 Task: Look for space in Treinta y Tres, Uruguay from 17th June, 2023 to 21st June, 2023 for 2 adults in price range Rs.7000 to Rs.12000. Place can be private room with 1  bedroom having 2 beds and 1 bathroom. Property type can be house, flat, guest house. Amenities needed are: wifi. Booking option can be shelf check-in. Required host language is English.
Action: Mouse moved to (505, 119)
Screenshot: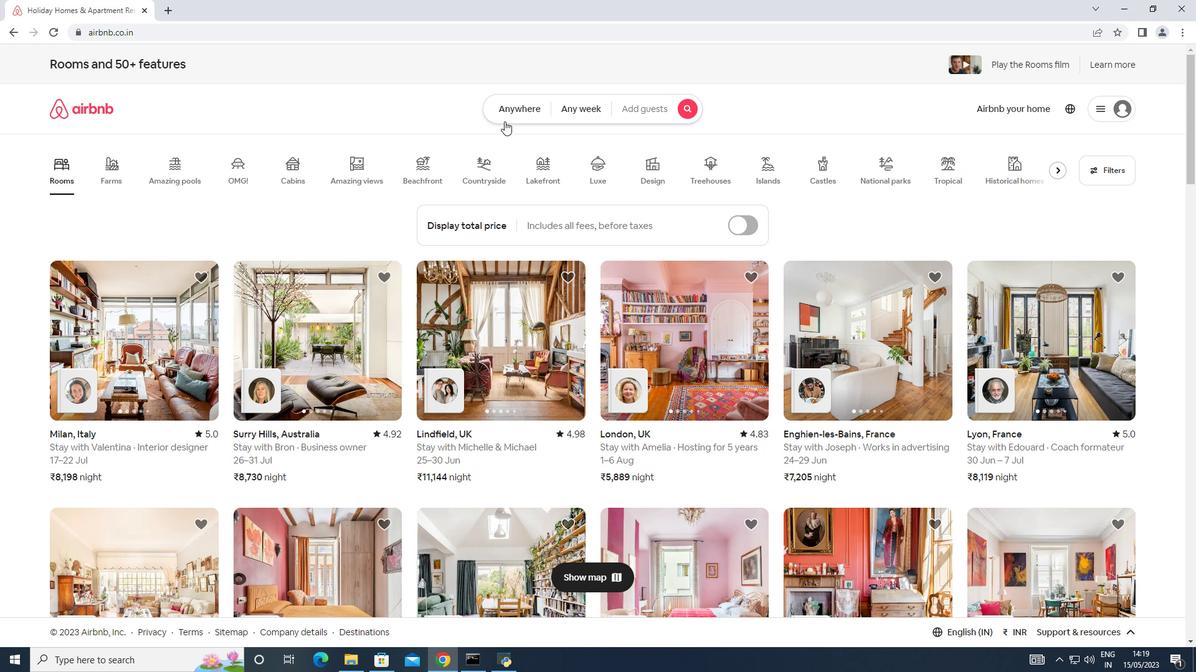 
Action: Mouse pressed left at (505, 119)
Screenshot: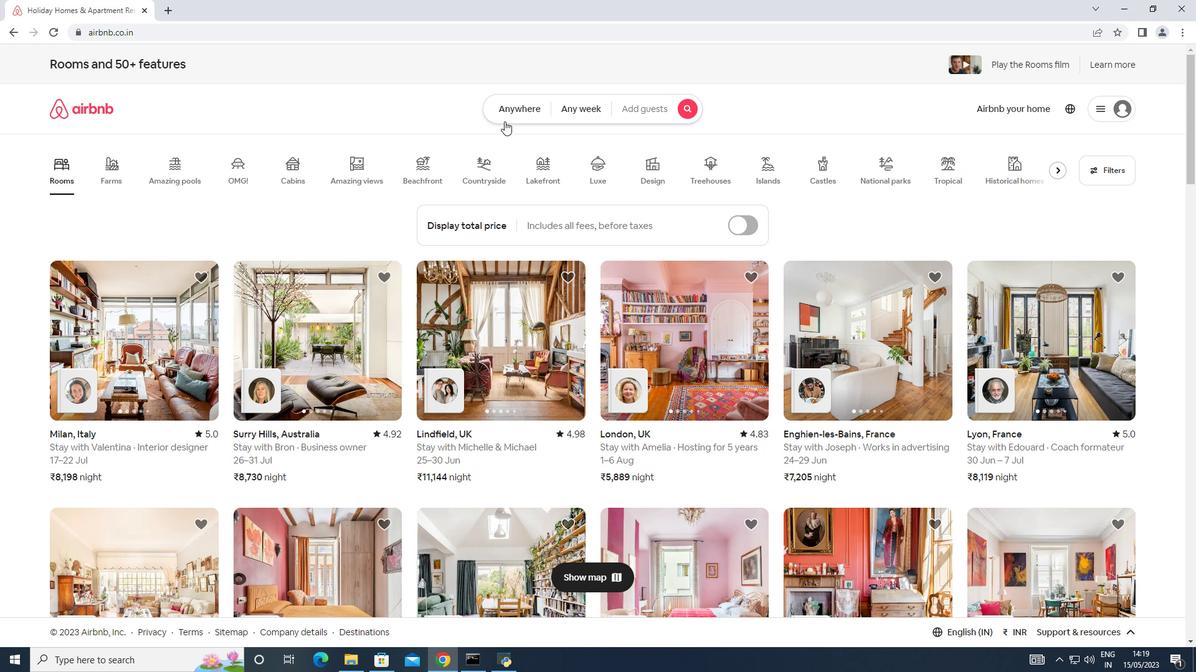 
Action: Mouse pressed left at (505, 119)
Screenshot: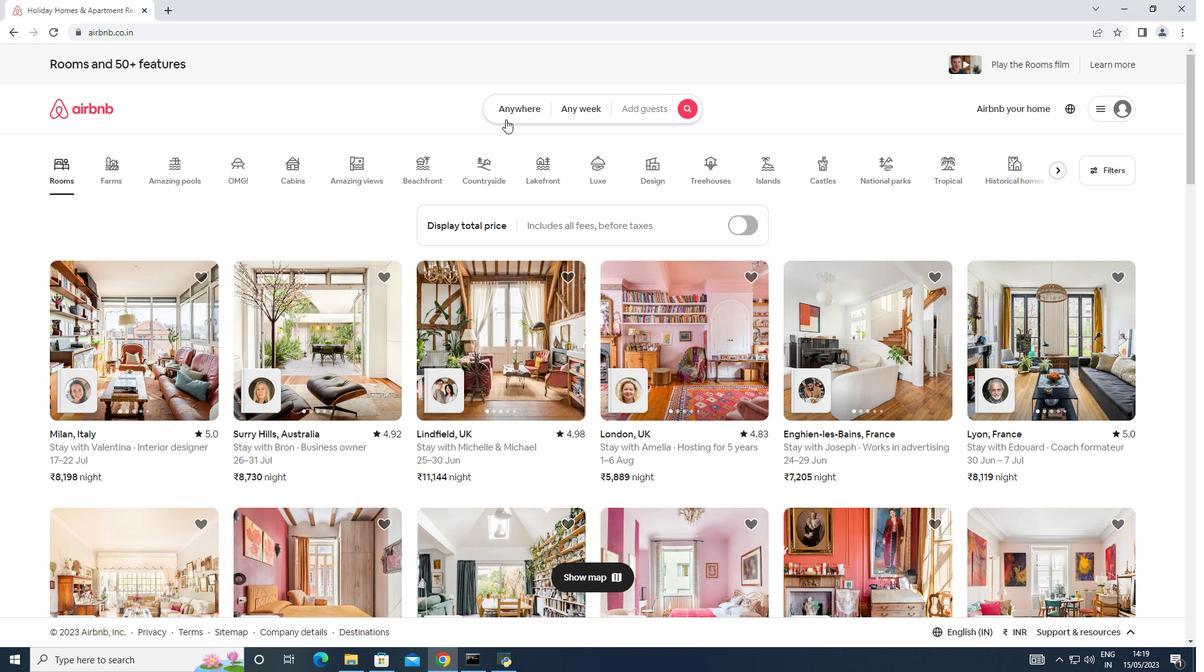 
Action: Mouse moved to (446, 164)
Screenshot: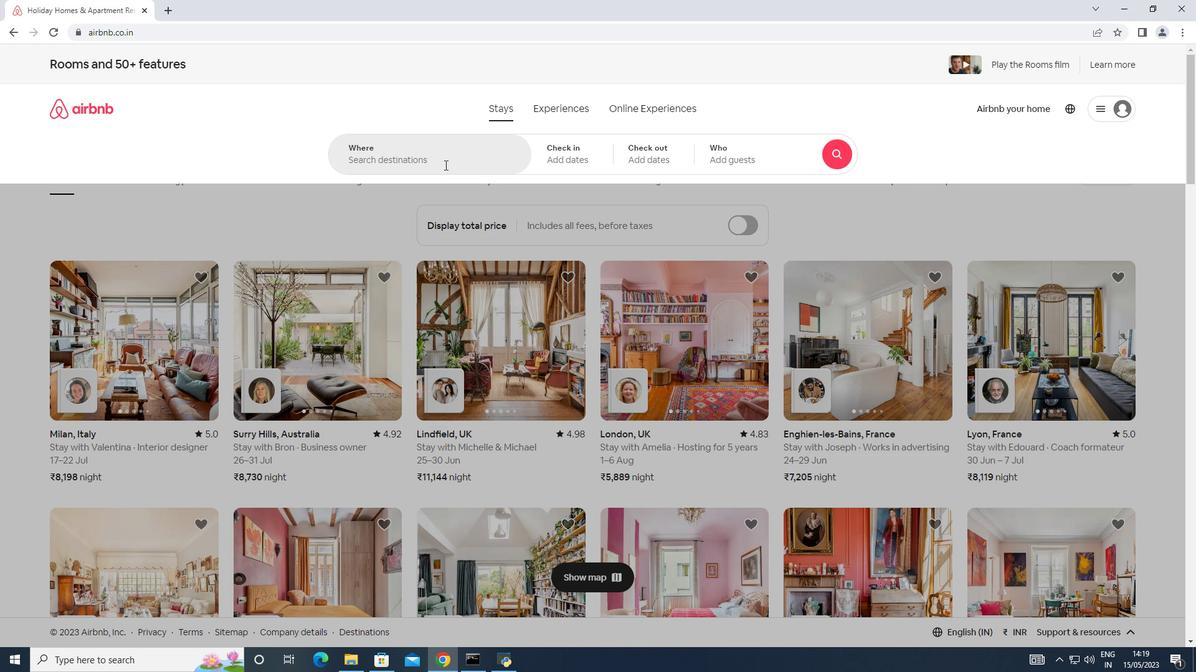 
Action: Mouse pressed left at (446, 164)
Screenshot: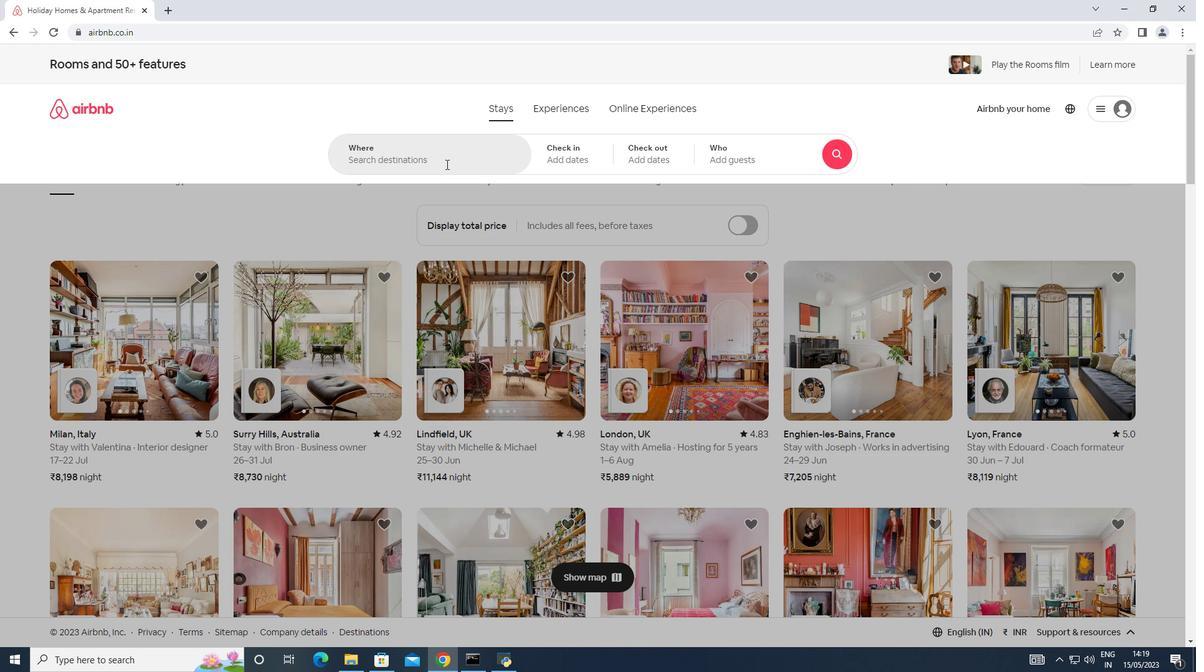 
Action: Mouse moved to (375, 150)
Screenshot: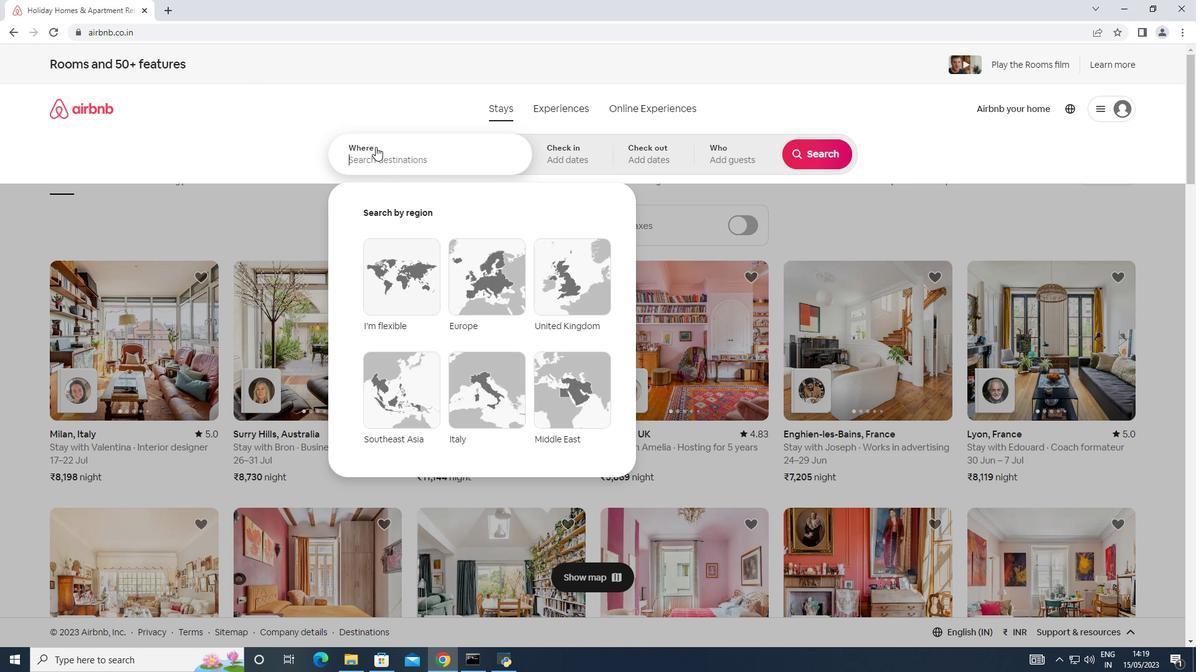 
Action: Key pressed <Key.shift>Treinta<Key.space><Key.shift>Y
Screenshot: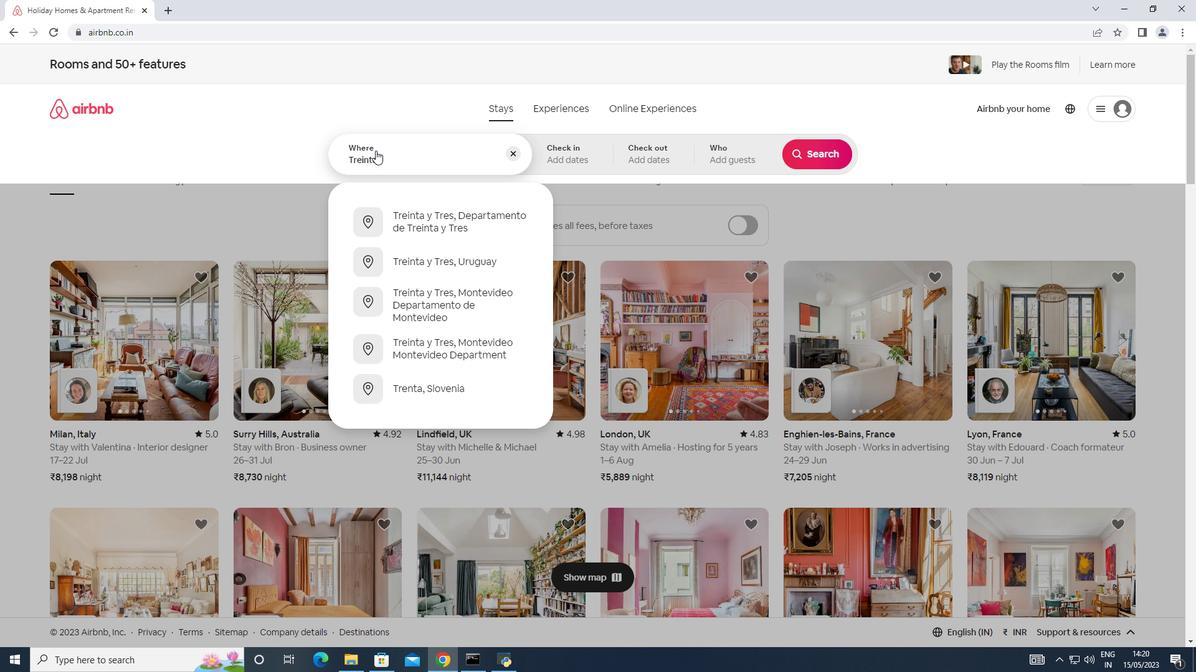 
Action: Mouse moved to (430, 230)
Screenshot: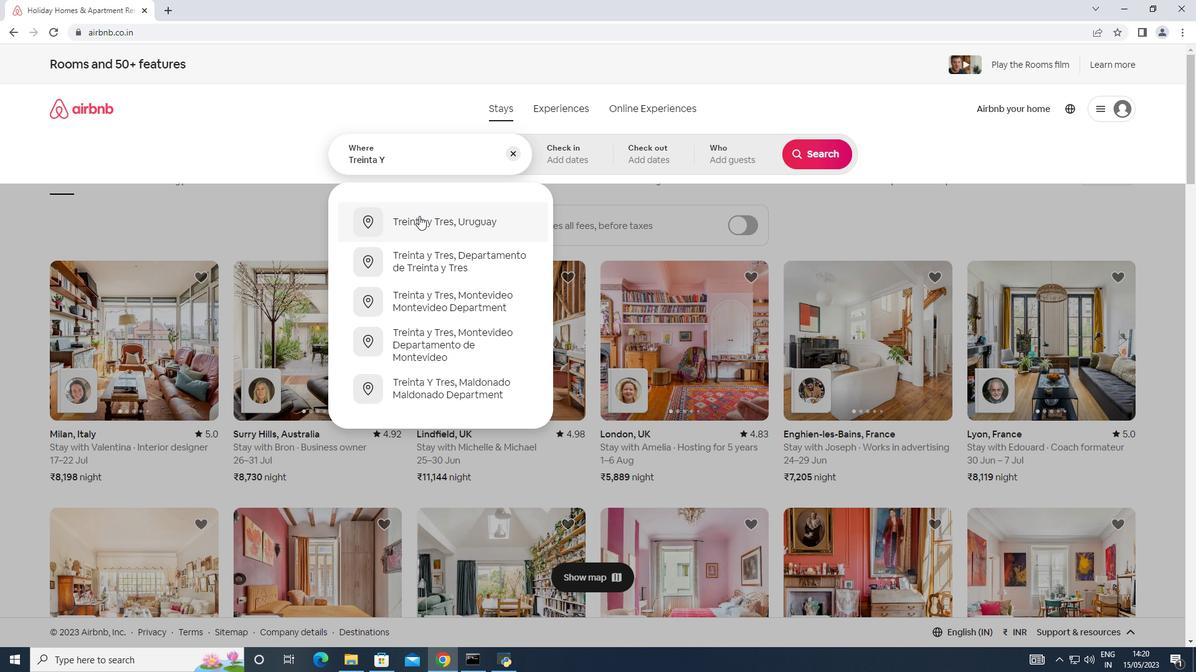 
Action: Mouse pressed left at (430, 230)
Screenshot: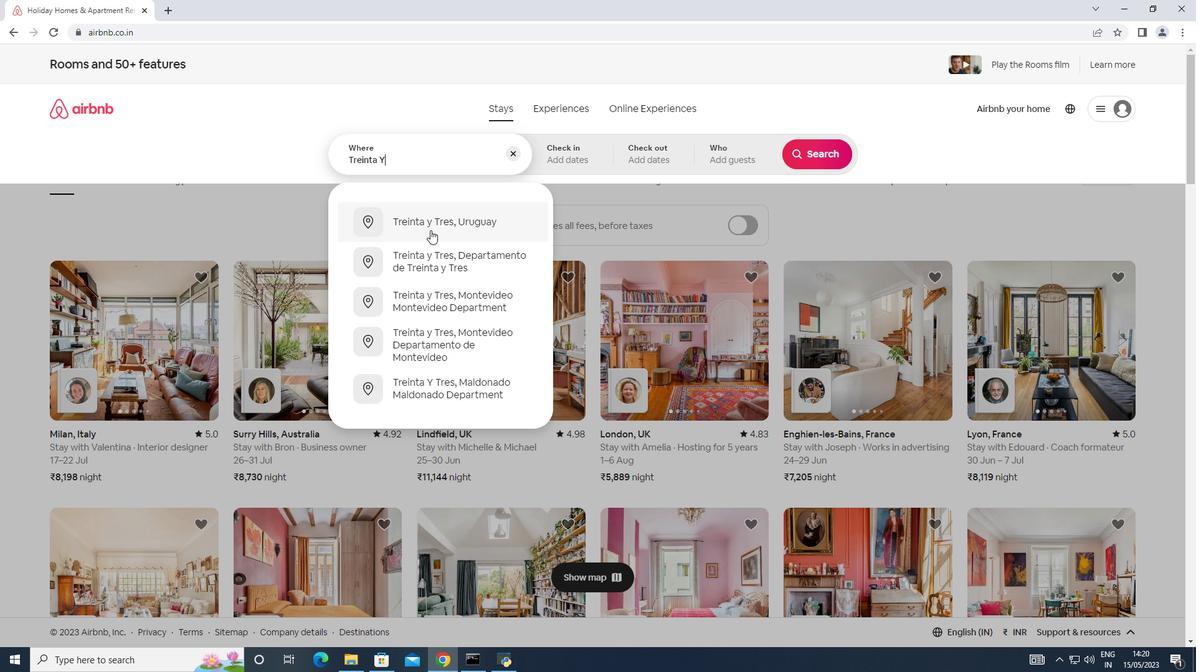 
Action: Mouse moved to (804, 373)
Screenshot: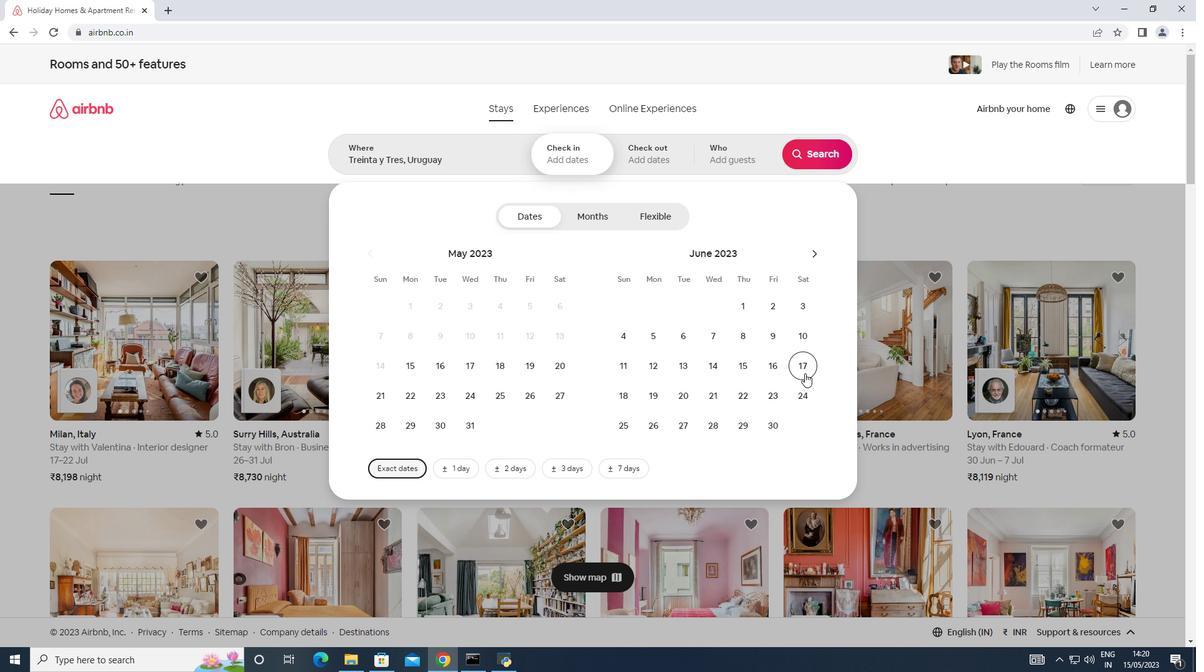 
Action: Mouse pressed left at (804, 373)
Screenshot: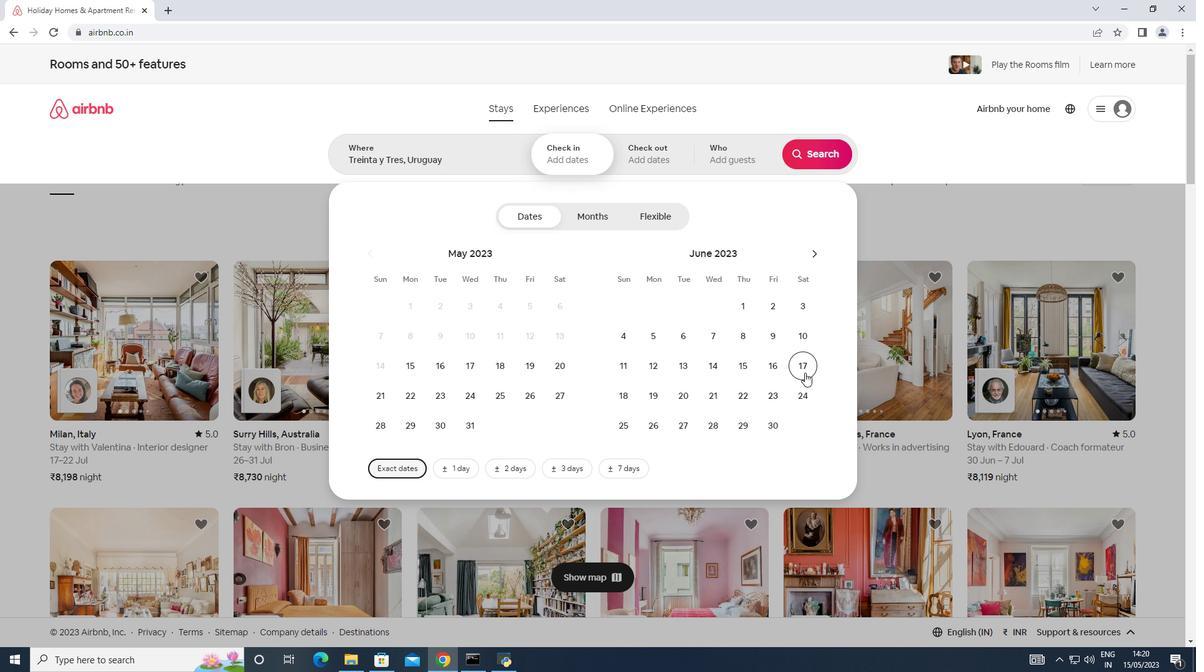 
Action: Mouse moved to (717, 401)
Screenshot: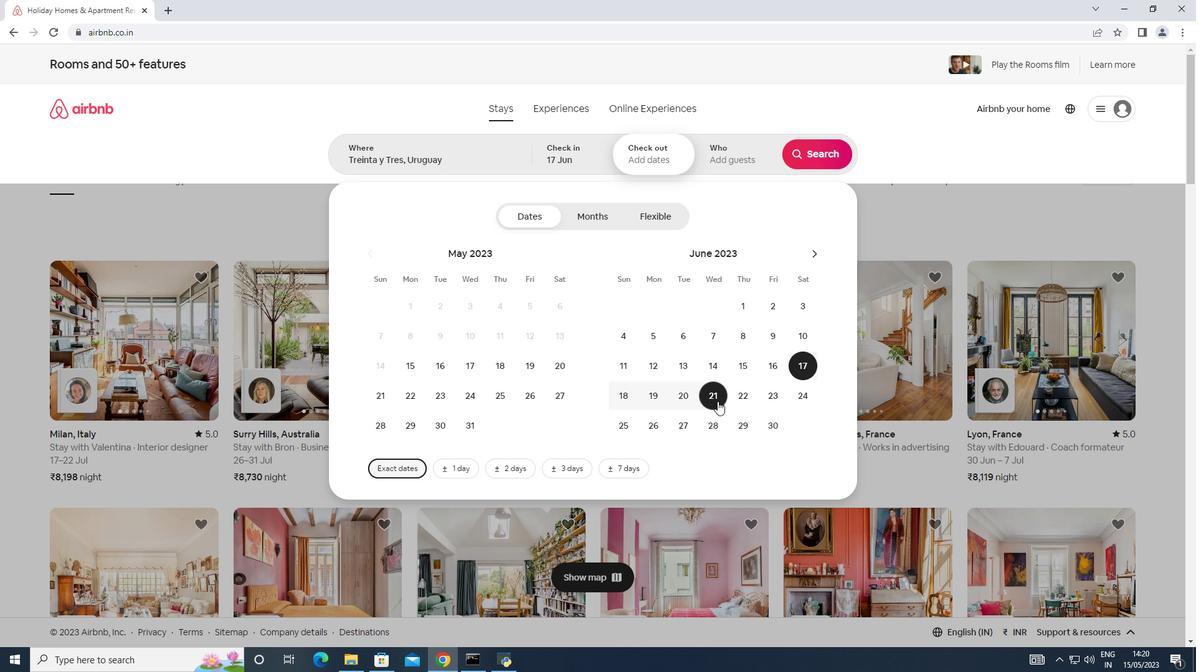 
Action: Mouse pressed left at (717, 401)
Screenshot: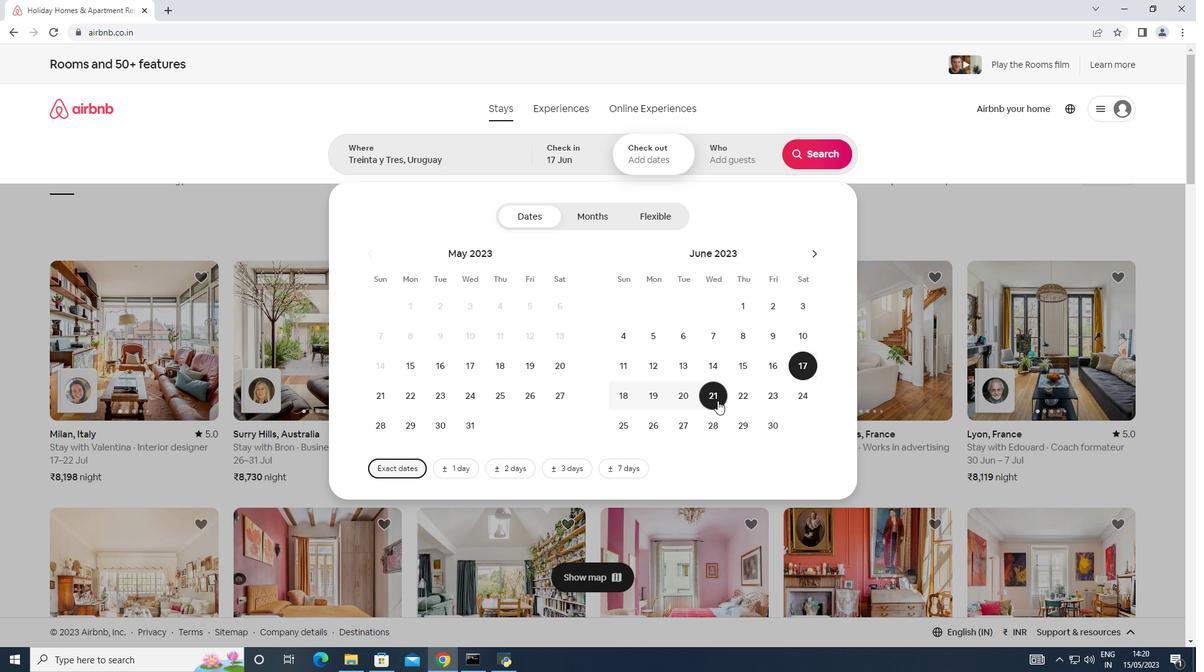 
Action: Mouse moved to (733, 165)
Screenshot: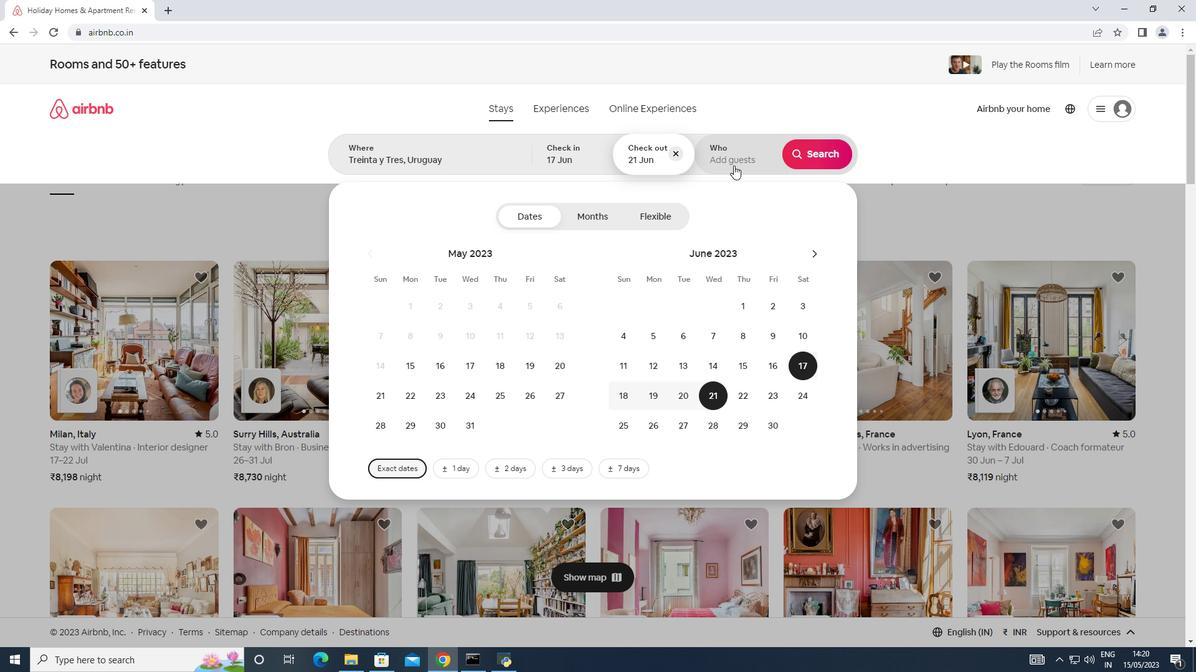 
Action: Mouse pressed left at (733, 165)
Screenshot: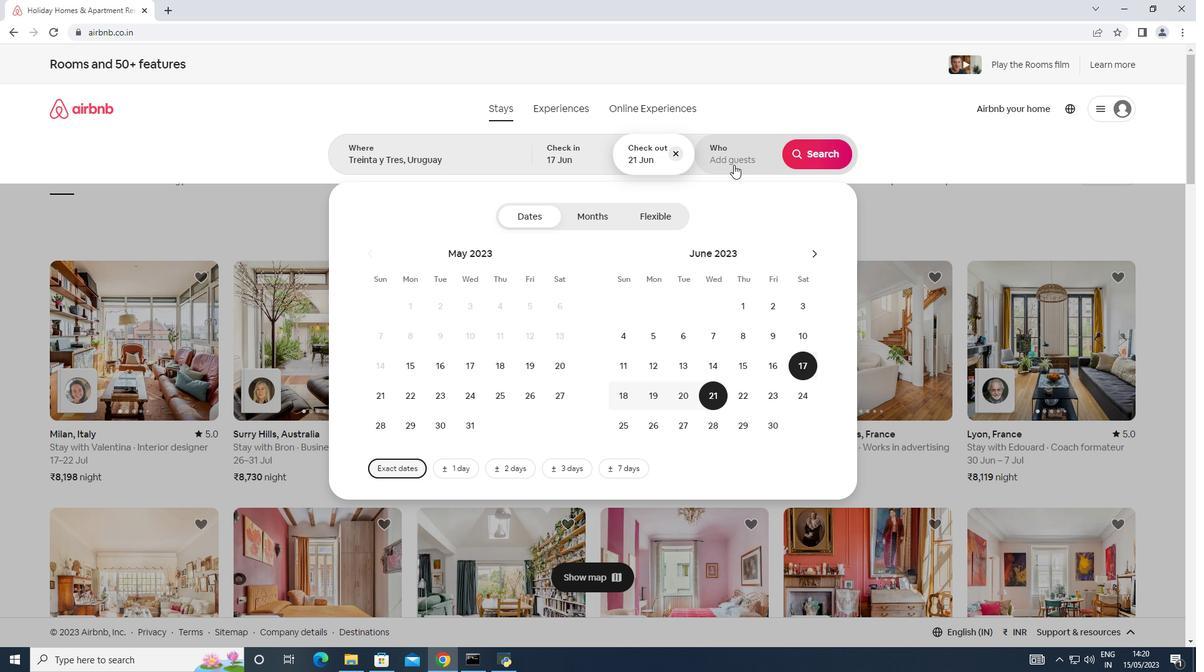 
Action: Mouse moved to (811, 220)
Screenshot: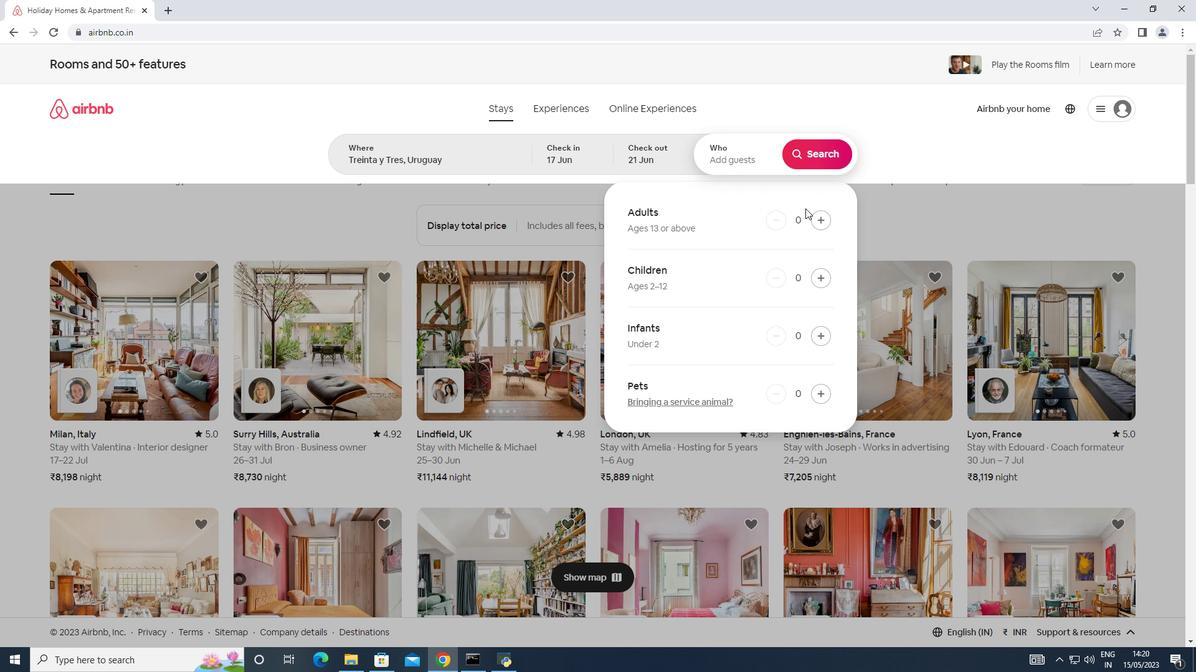 
Action: Mouse pressed left at (811, 220)
Screenshot: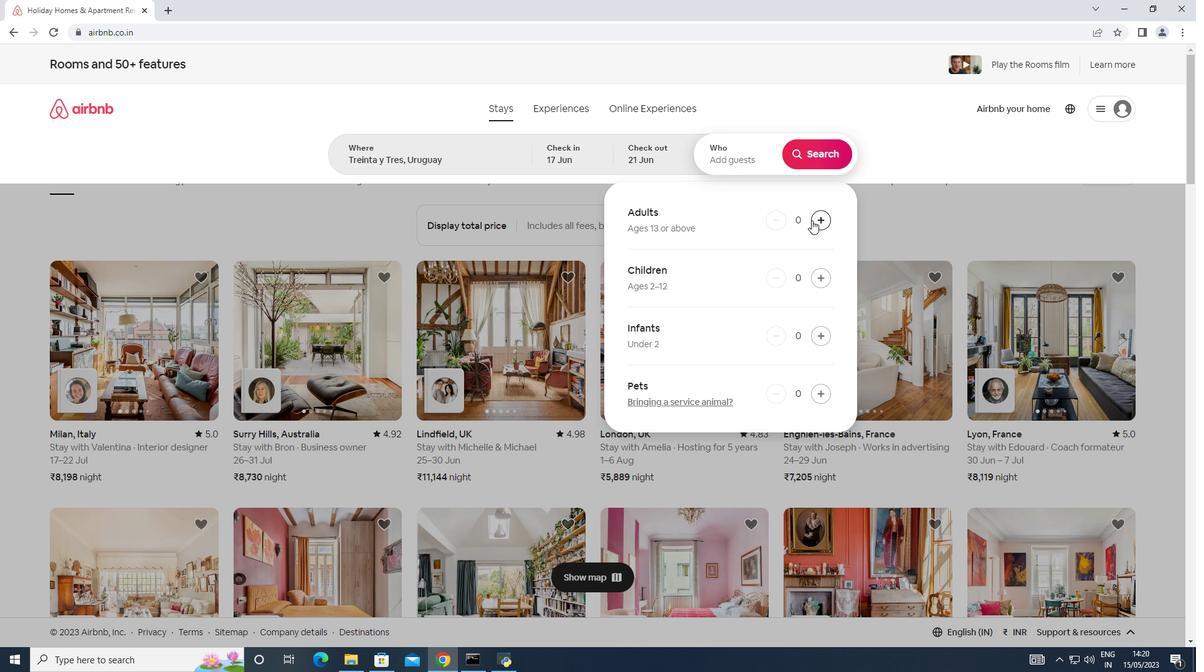 
Action: Mouse pressed left at (811, 220)
Screenshot: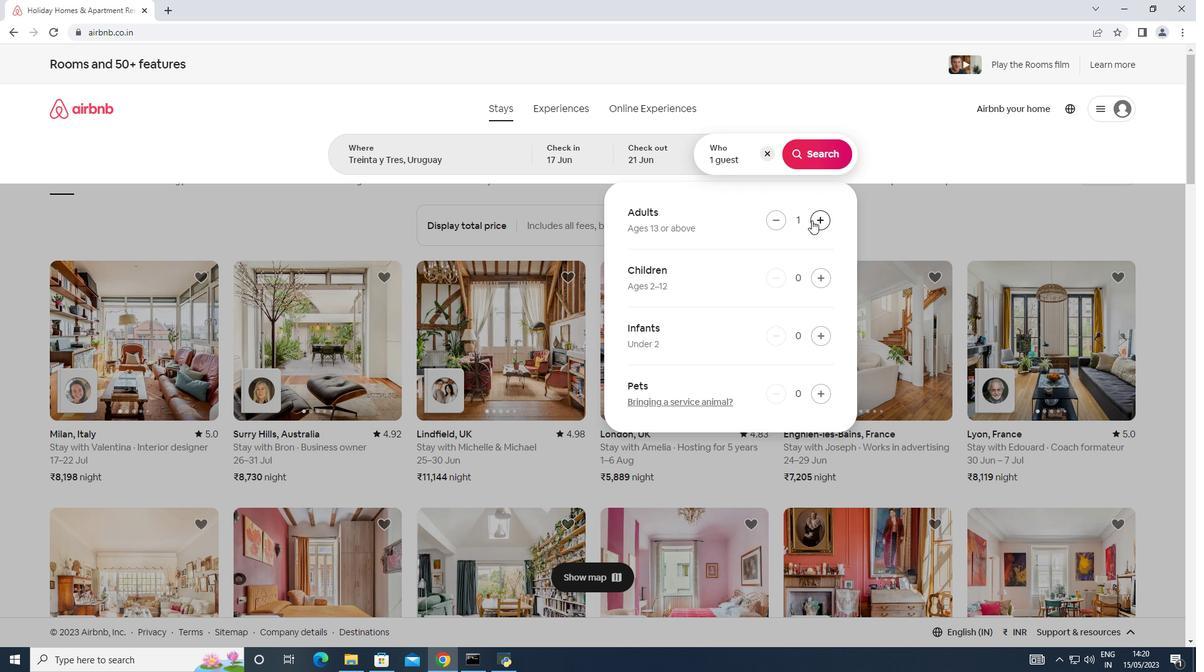 
Action: Mouse moved to (823, 158)
Screenshot: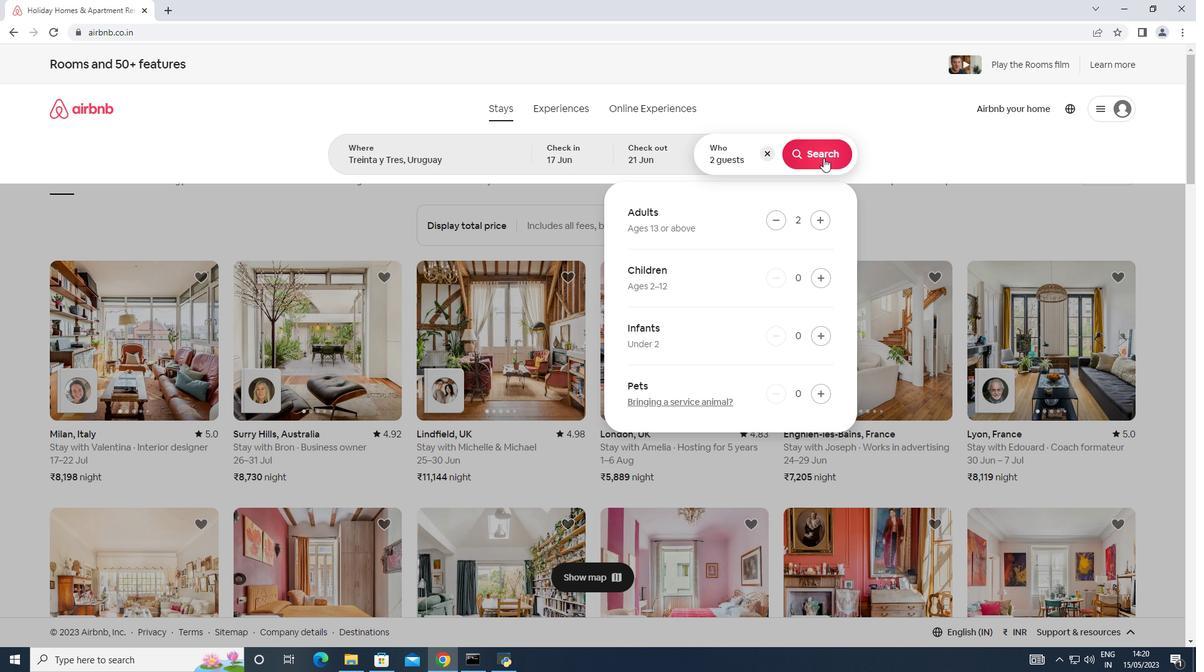
Action: Mouse pressed left at (823, 158)
Screenshot: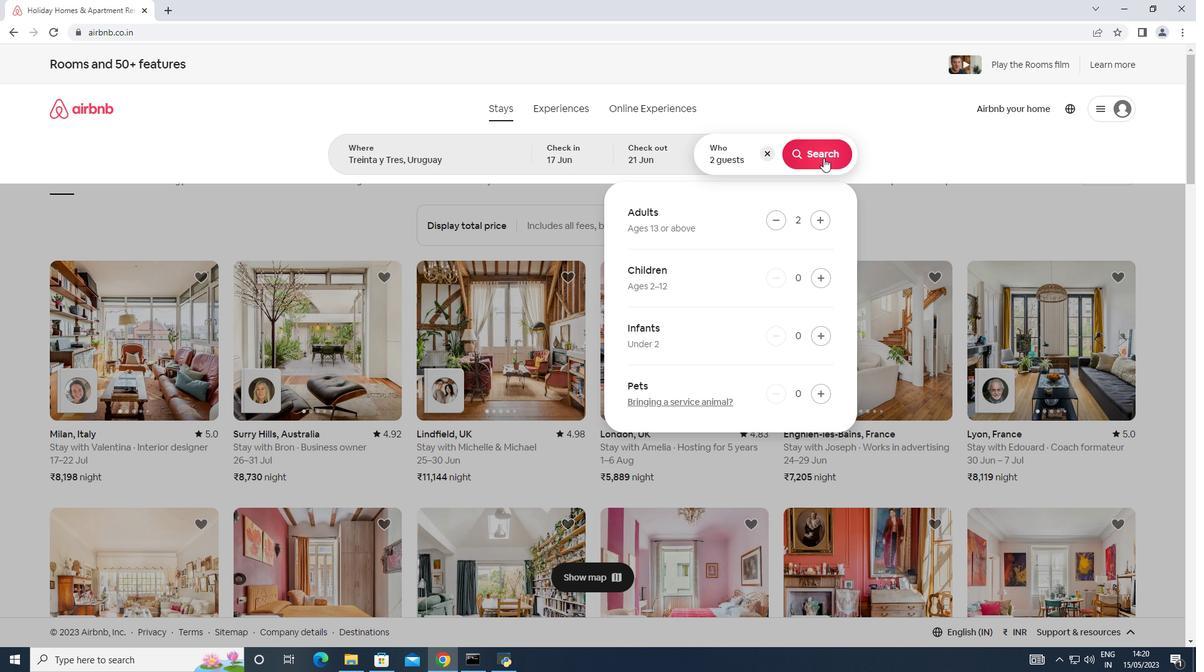 
Action: Mouse moved to (1160, 123)
Screenshot: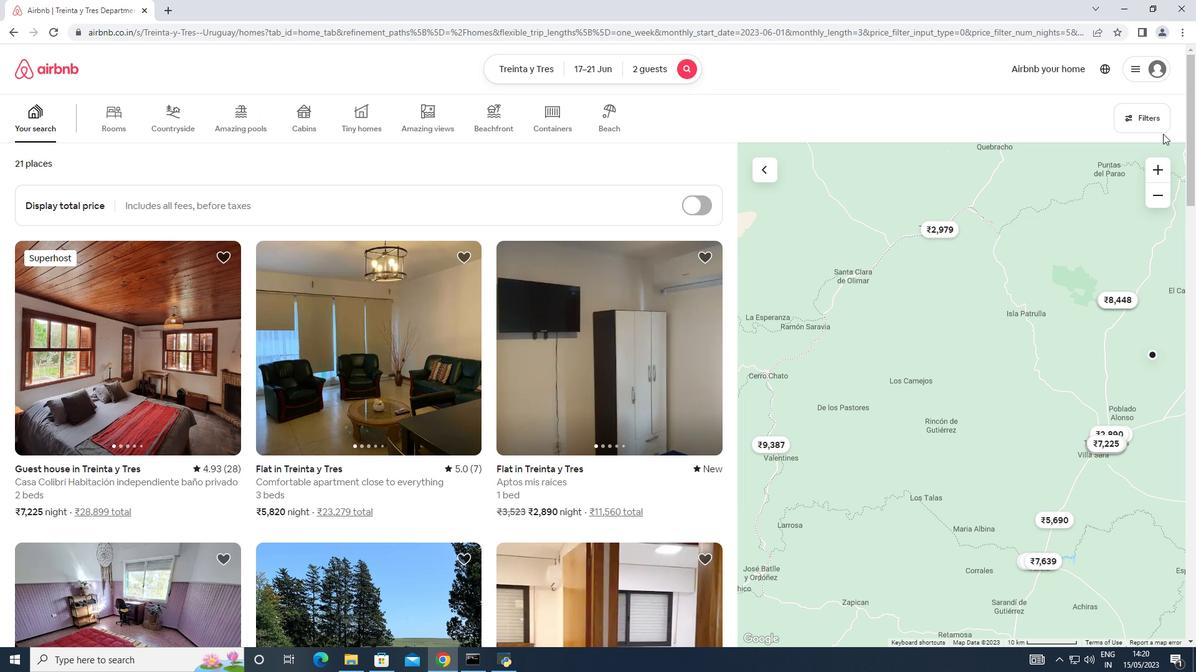 
Action: Mouse pressed left at (1160, 123)
Screenshot: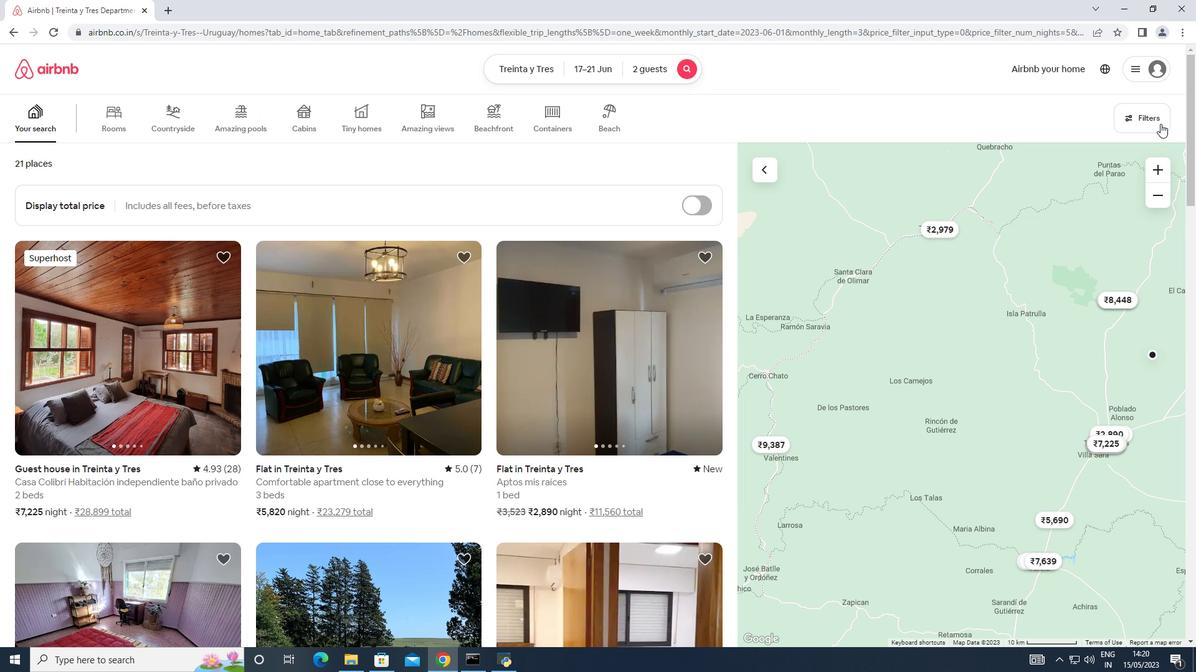 
Action: Mouse moved to (437, 421)
Screenshot: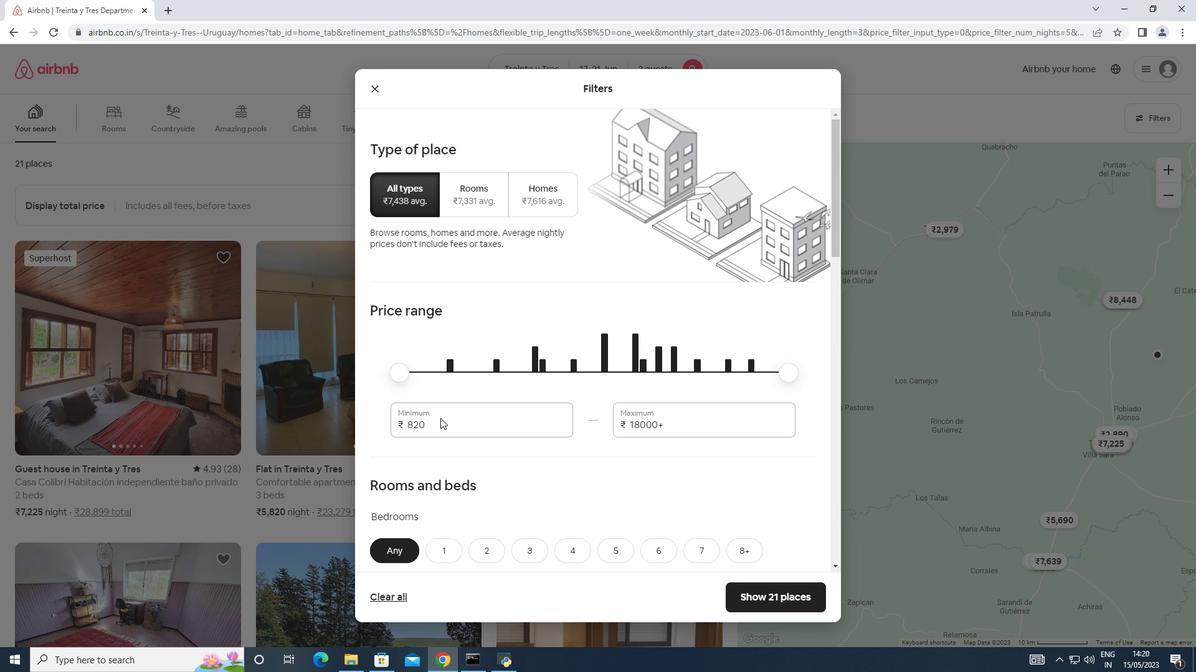 
Action: Mouse pressed left at (437, 421)
Screenshot: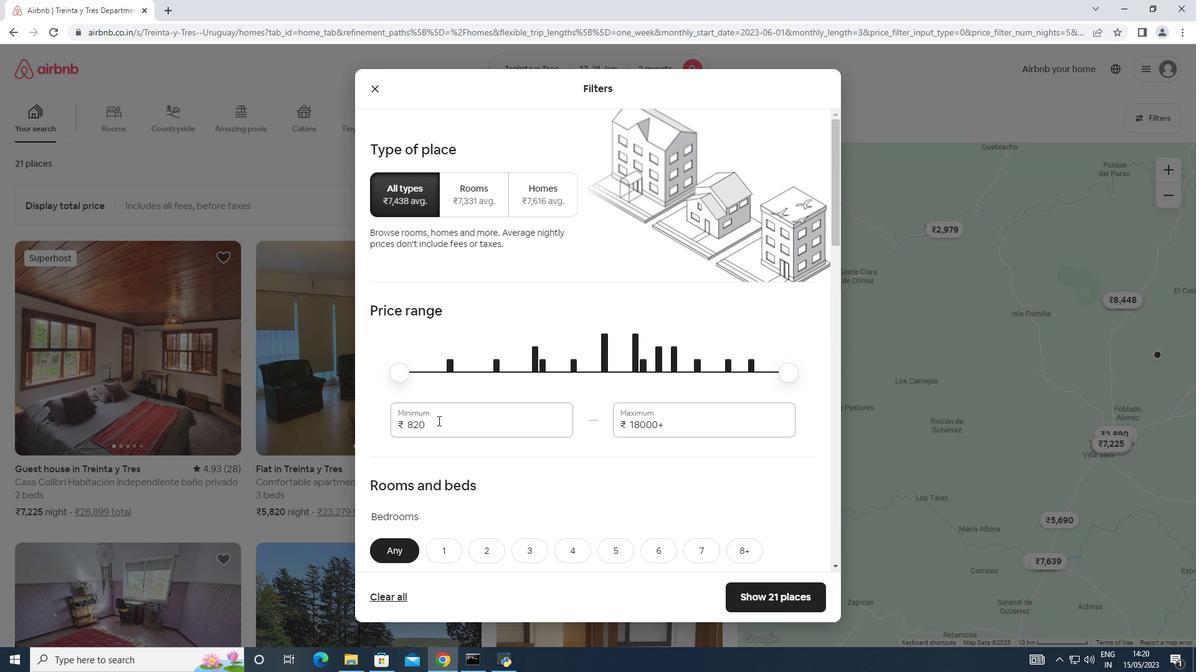 
Action: Mouse moved to (370, 421)
Screenshot: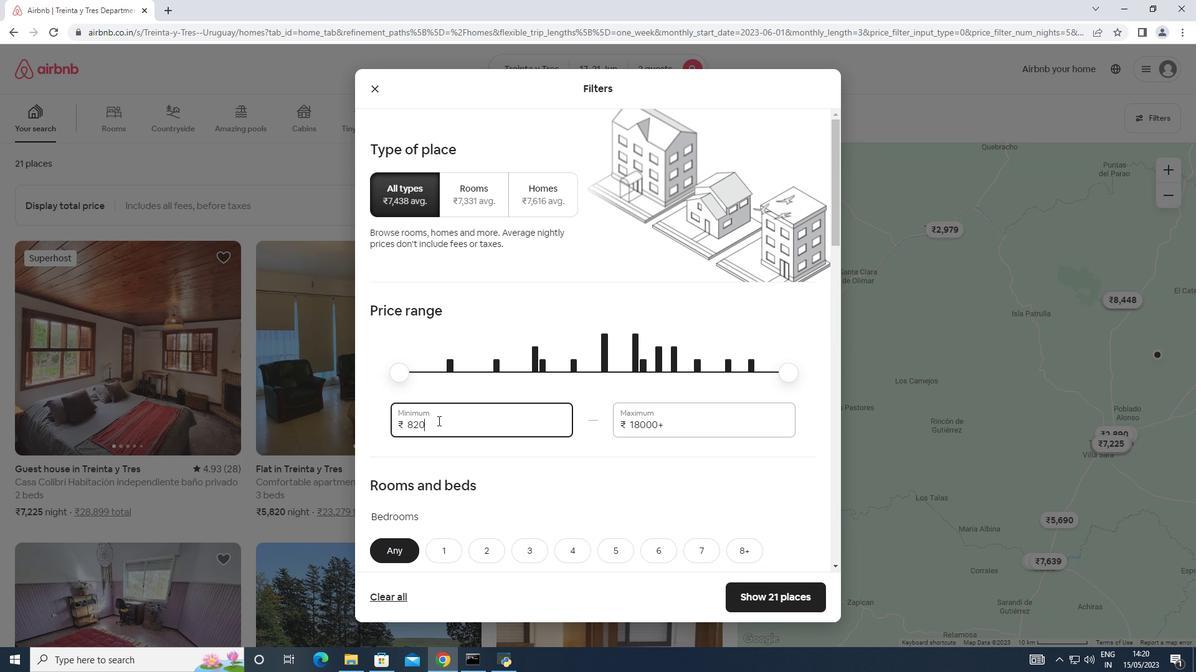 
Action: Key pressed 7000
Screenshot: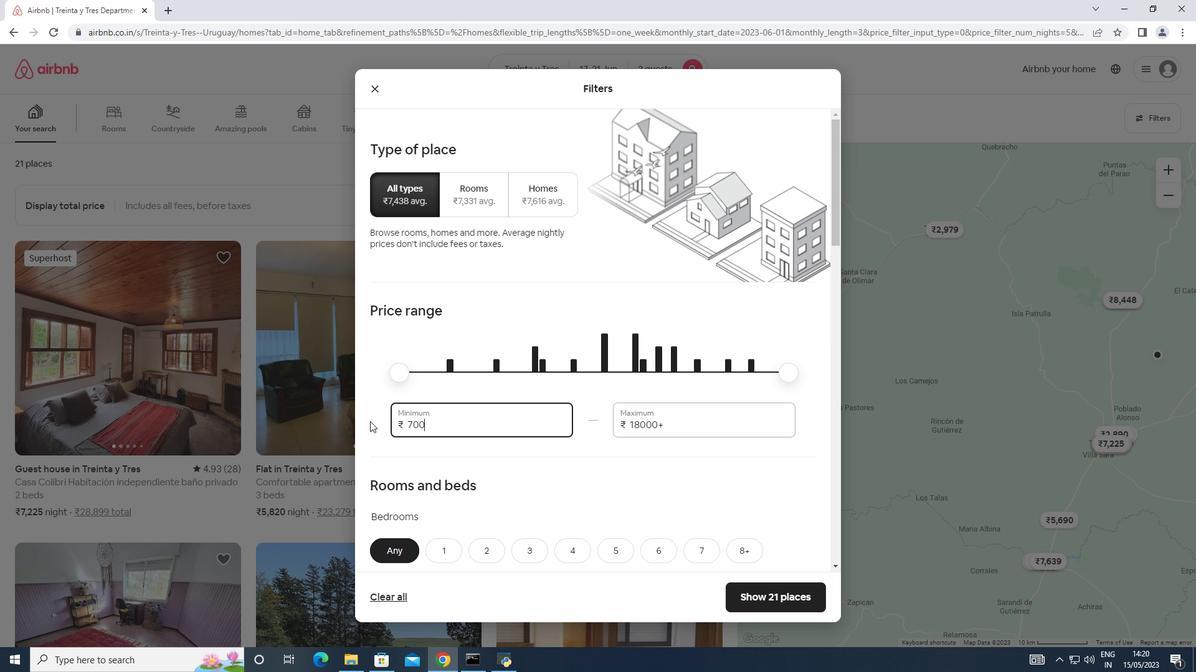 
Action: Mouse moved to (664, 427)
Screenshot: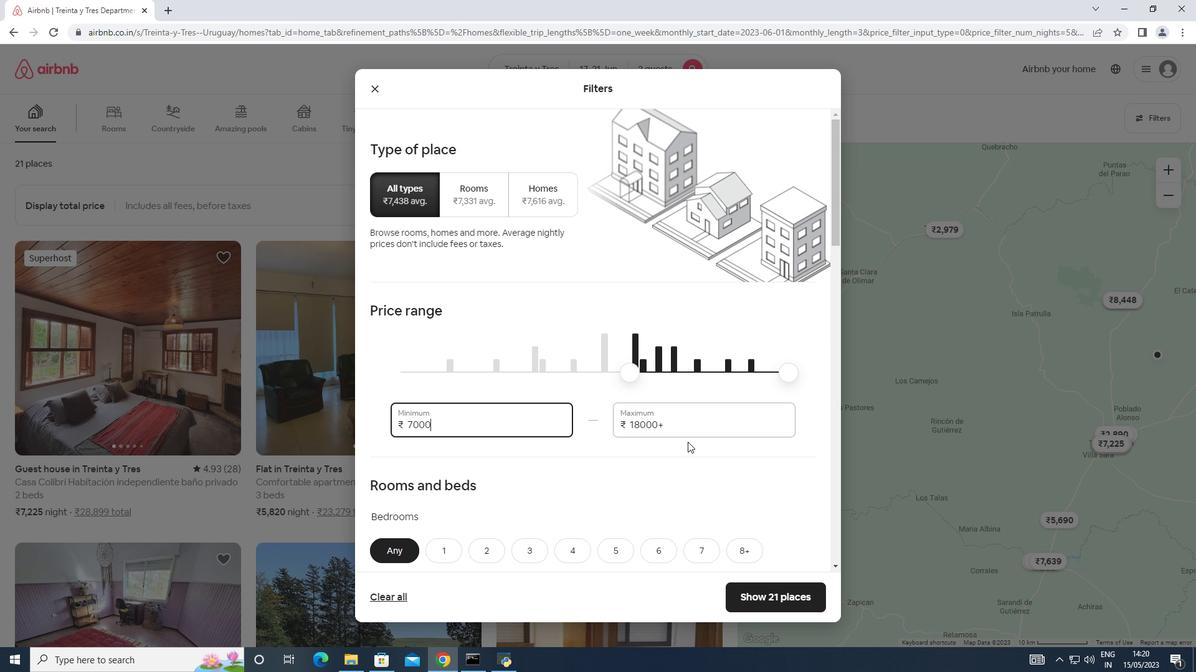 
Action: Mouse pressed left at (664, 427)
Screenshot: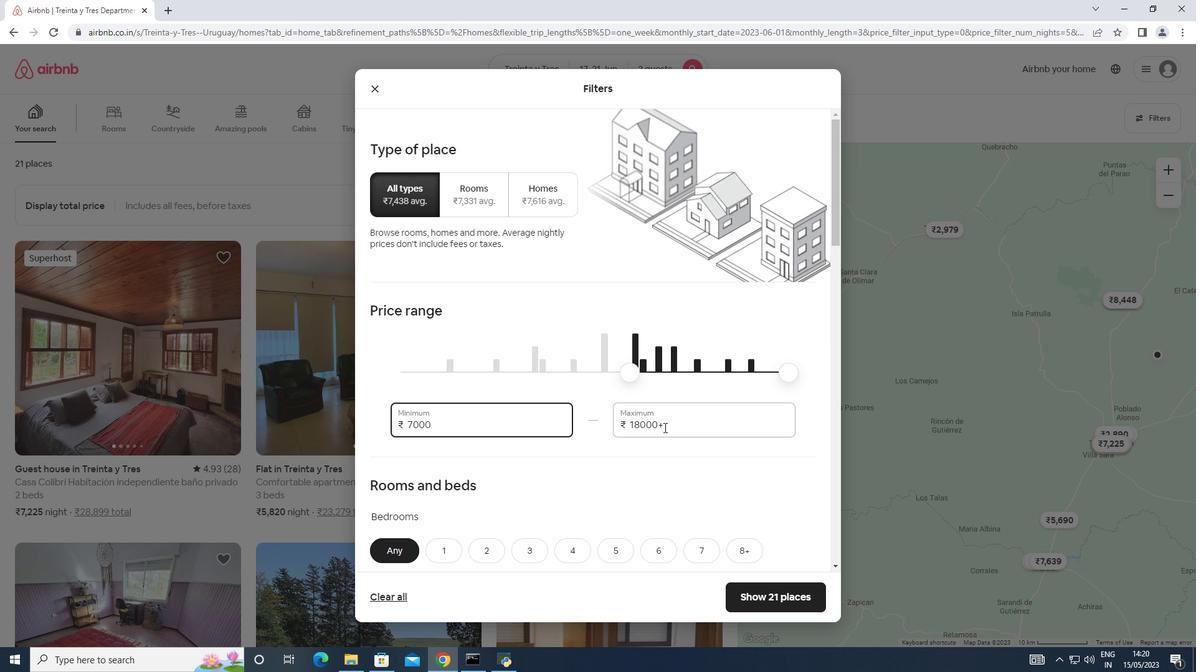 
Action: Mouse moved to (611, 427)
Screenshot: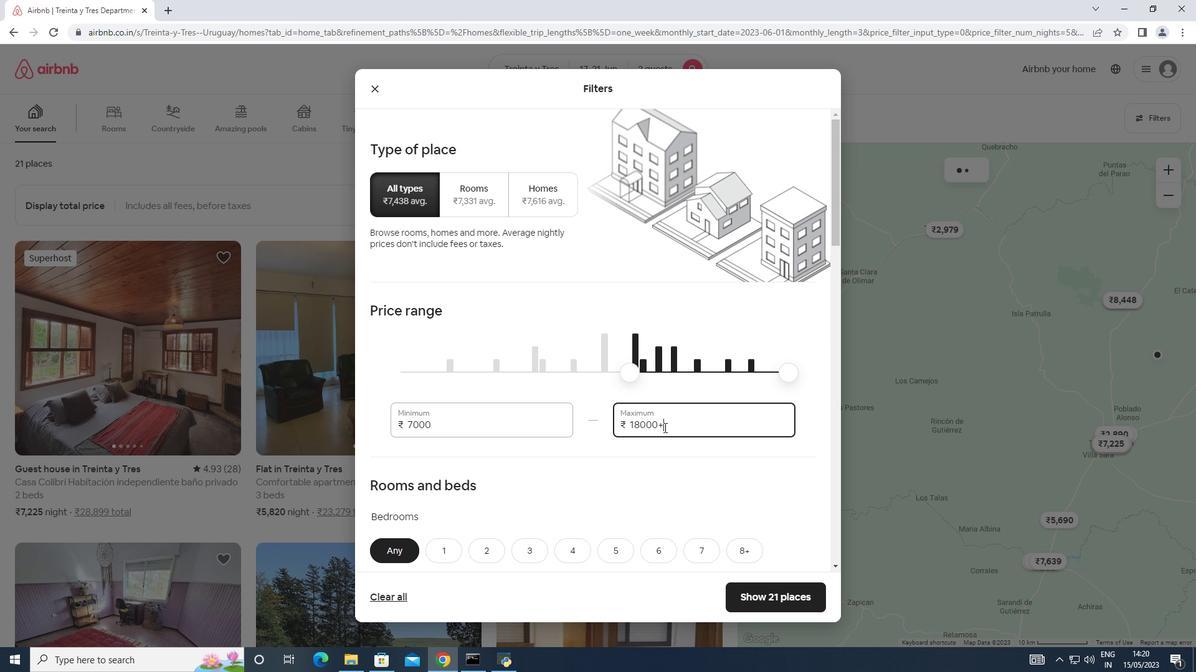 
Action: Key pressed 12000
Screenshot: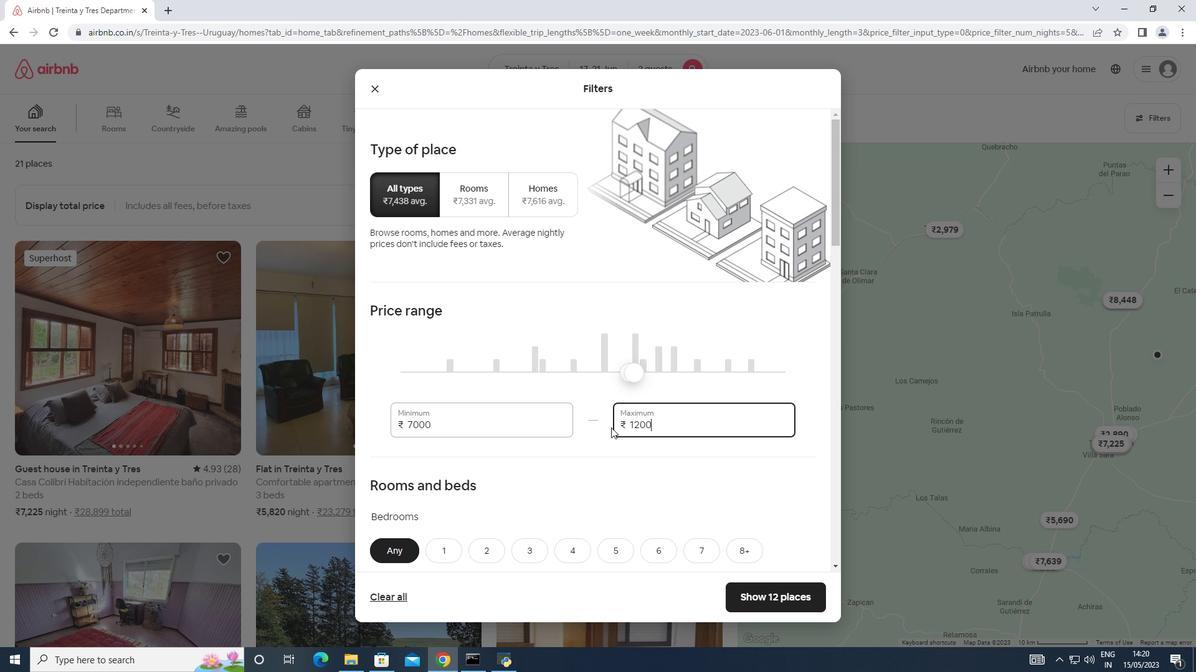 
Action: Mouse moved to (616, 421)
Screenshot: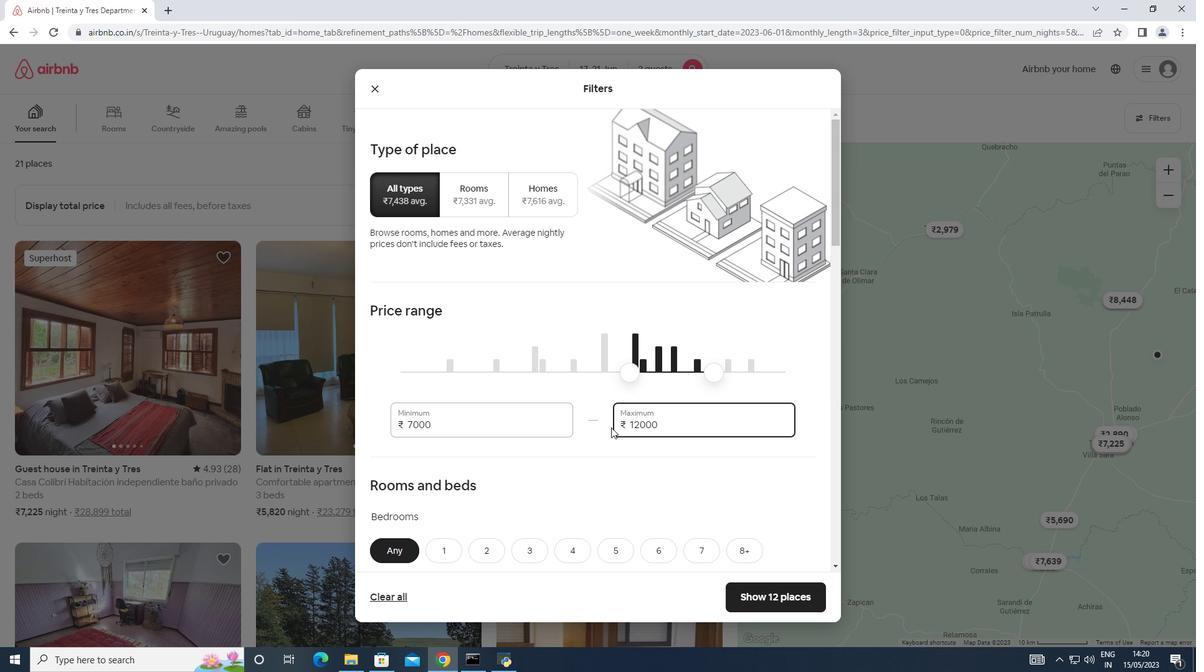 
Action: Mouse scrolled (616, 421) with delta (0, 0)
Screenshot: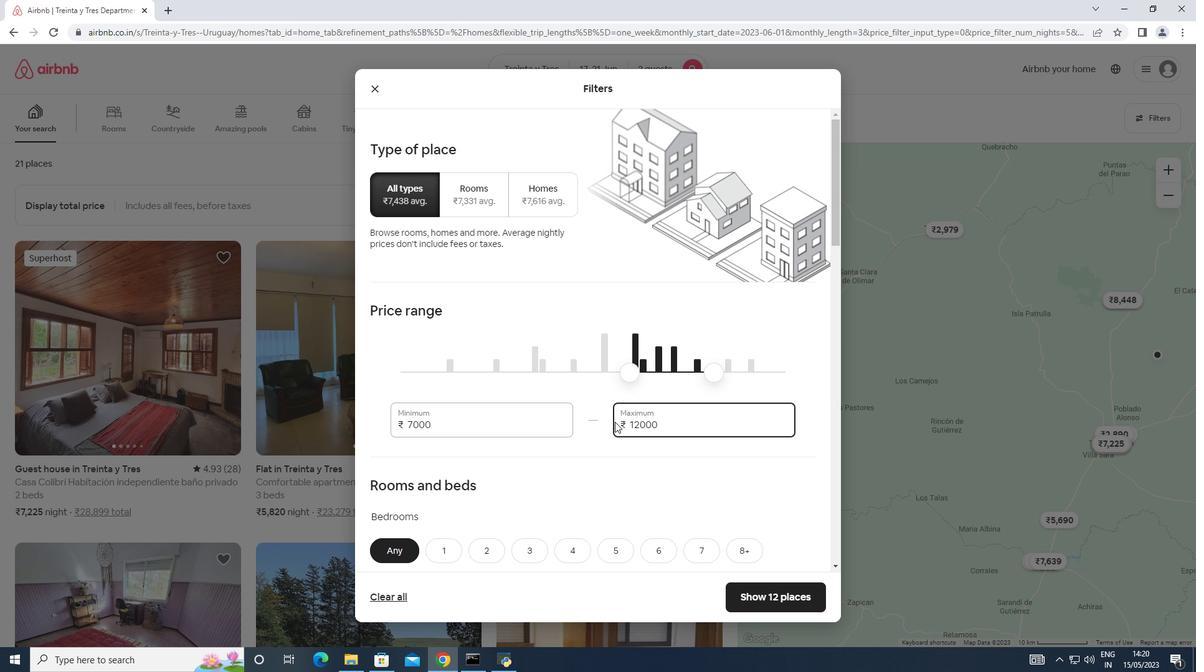 
Action: Mouse scrolled (616, 421) with delta (0, 0)
Screenshot: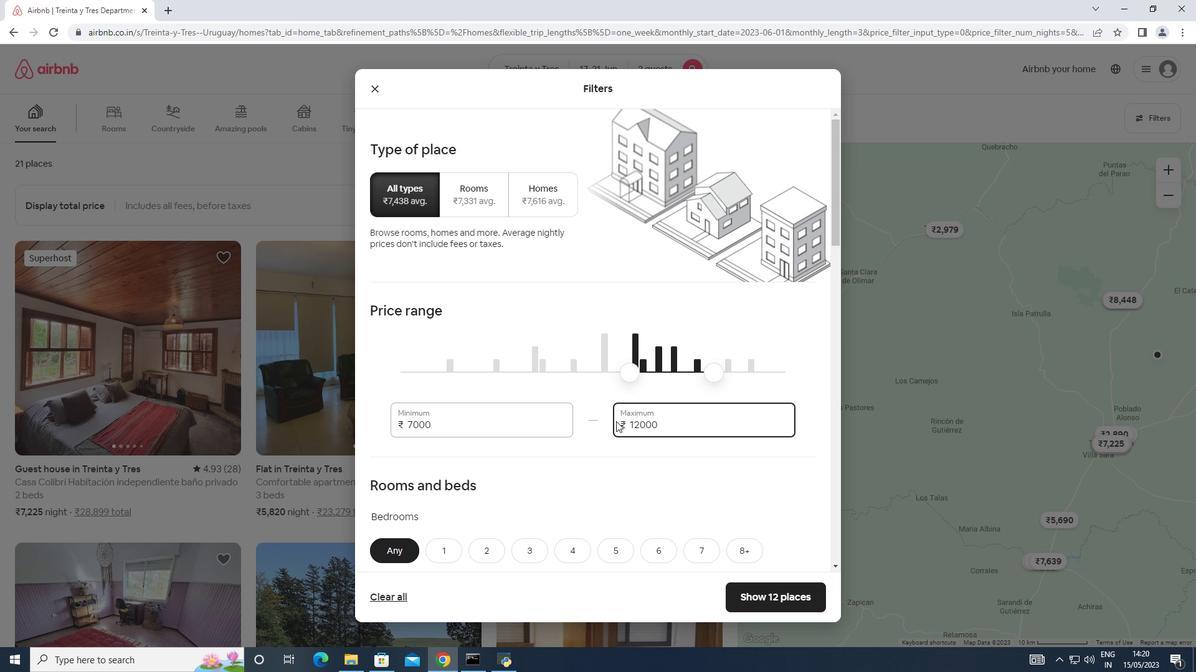 
Action: Mouse scrolled (616, 421) with delta (0, 0)
Screenshot: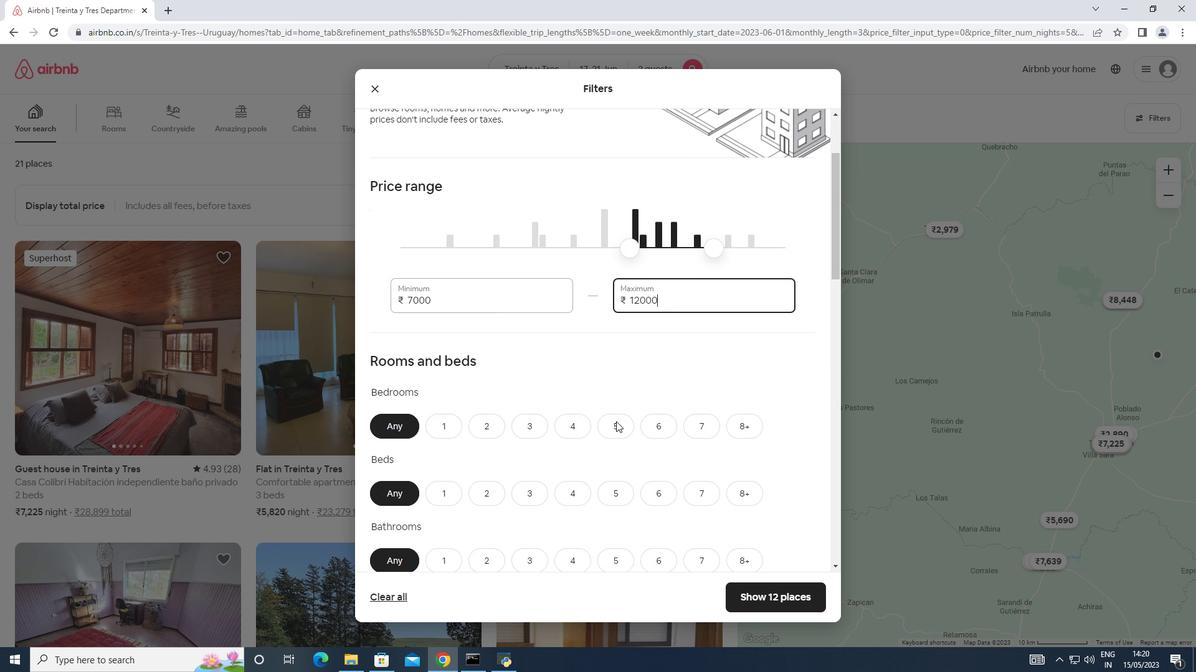 
Action: Mouse moved to (451, 366)
Screenshot: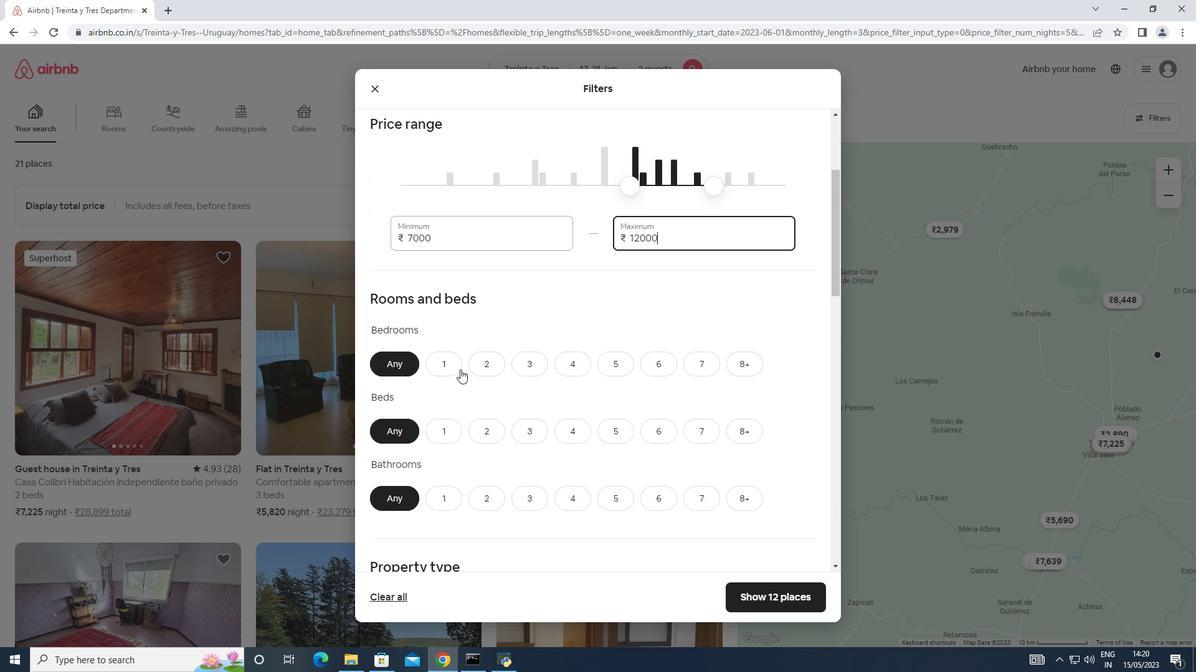 
Action: Mouse pressed left at (451, 366)
Screenshot: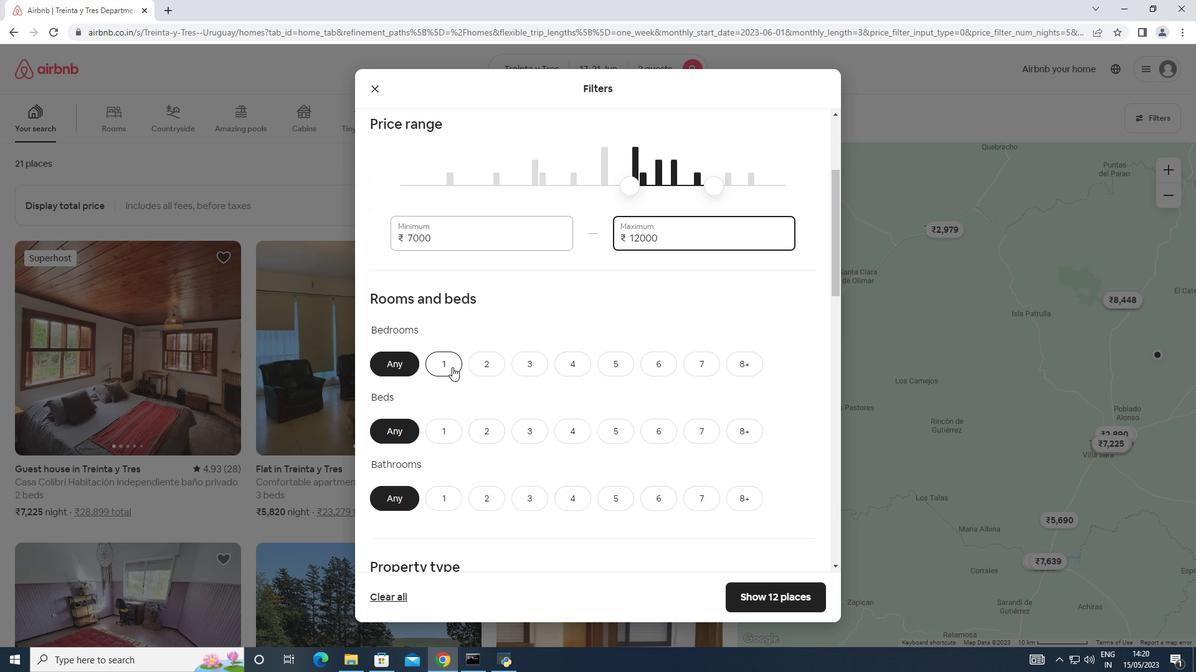 
Action: Mouse moved to (492, 429)
Screenshot: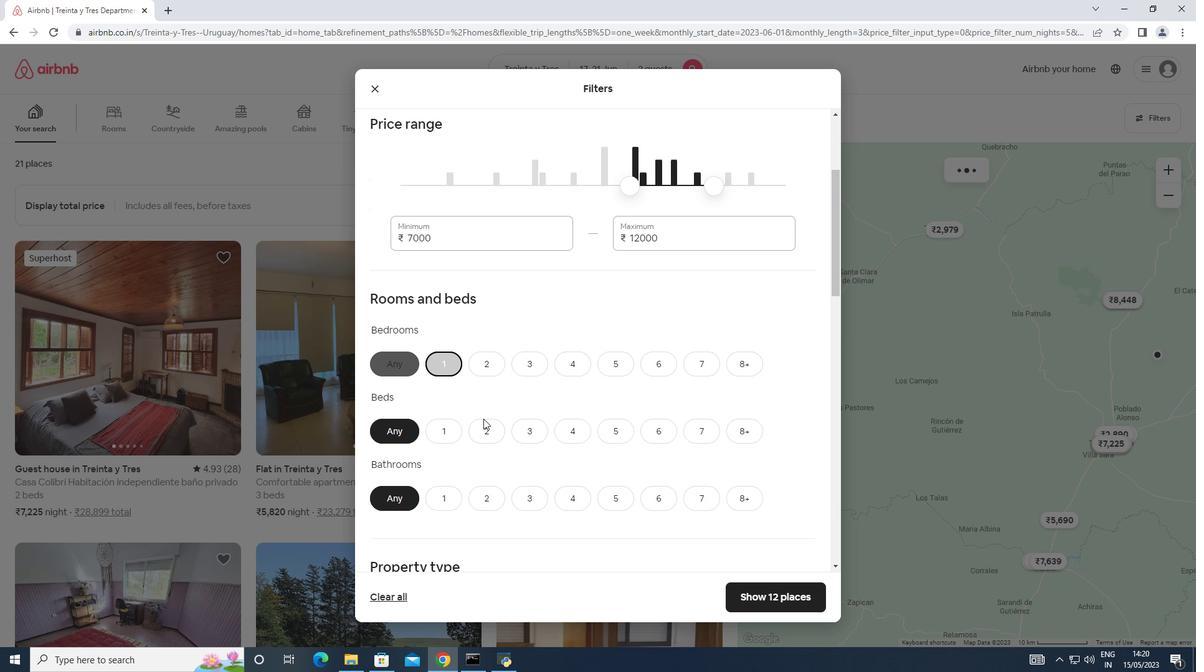 
Action: Mouse pressed left at (492, 429)
Screenshot: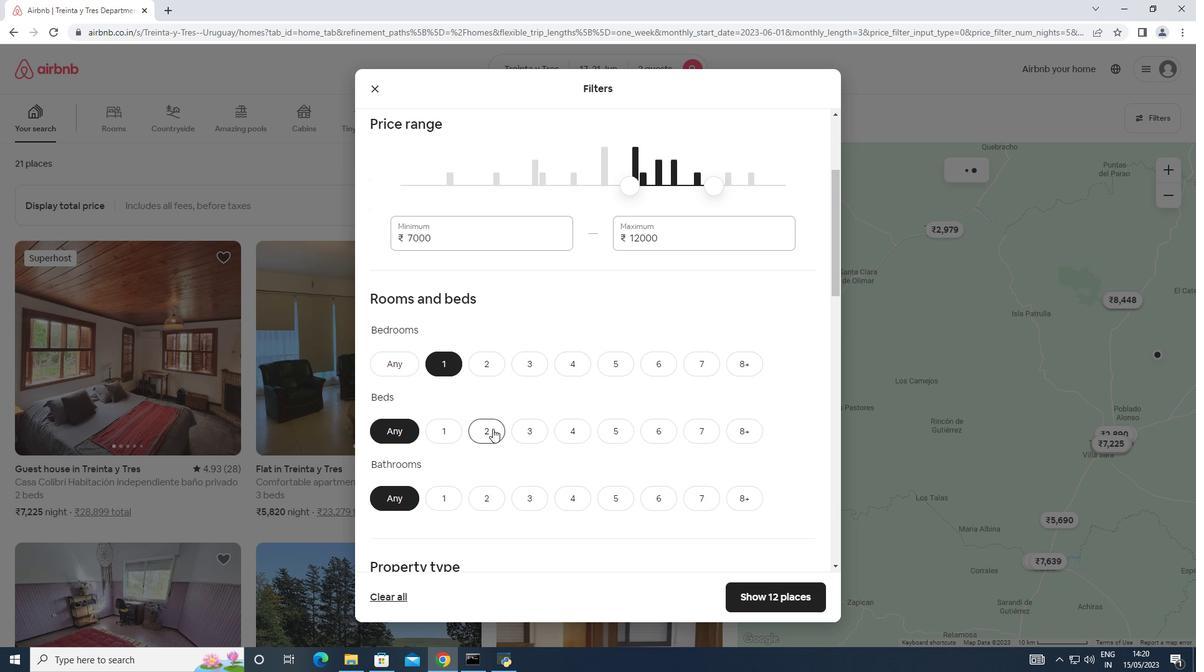 
Action: Mouse moved to (443, 492)
Screenshot: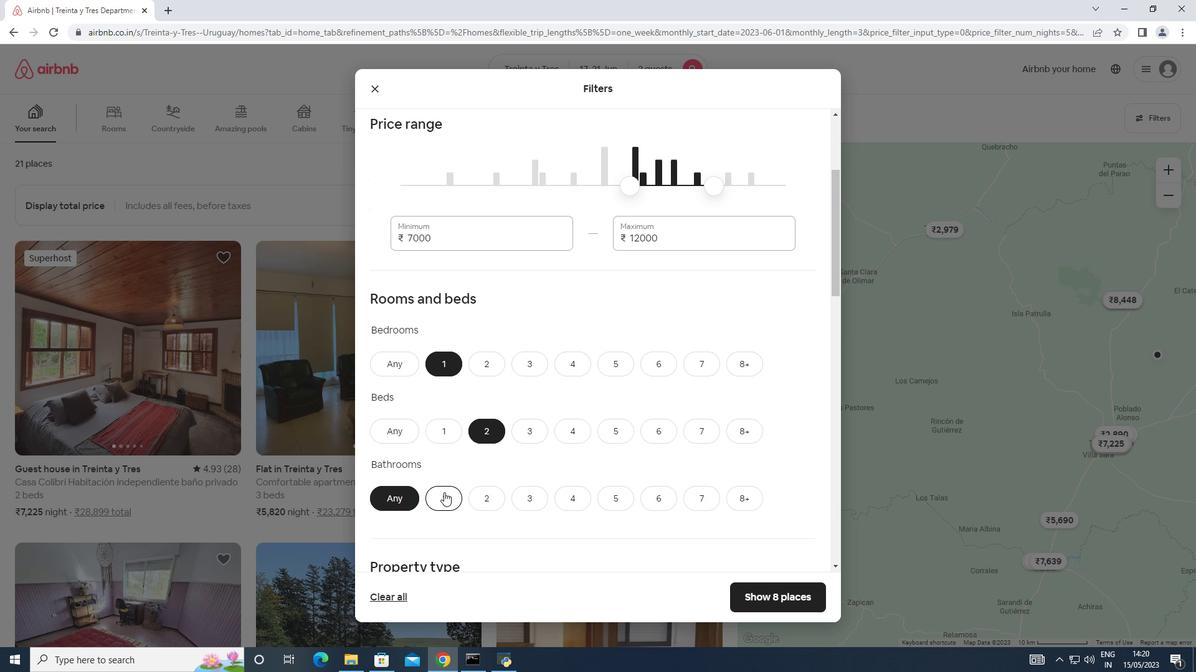 
Action: Mouse pressed left at (443, 492)
Screenshot: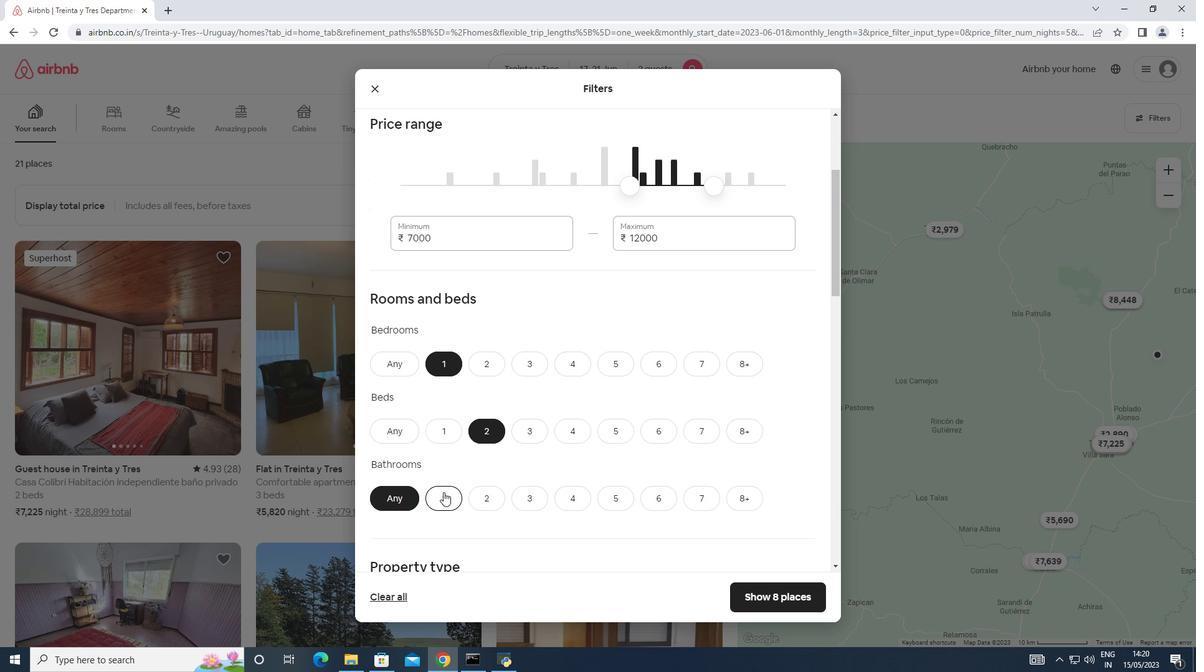 
Action: Mouse moved to (535, 461)
Screenshot: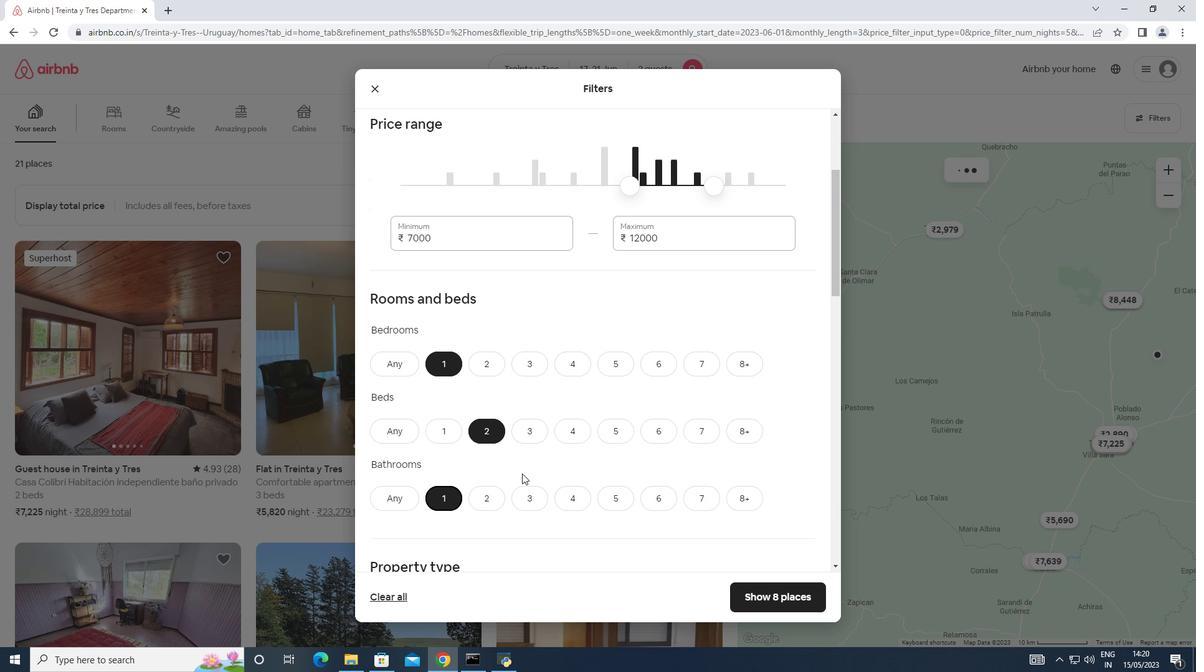 
Action: Mouse scrolled (535, 460) with delta (0, 0)
Screenshot: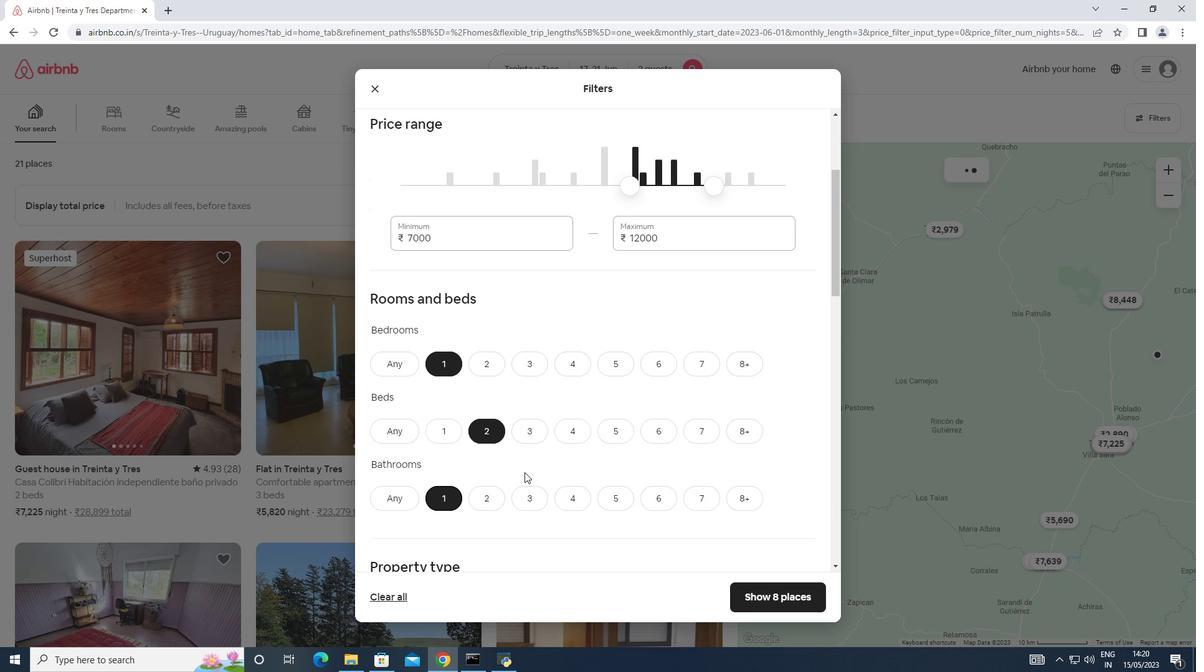 
Action: Mouse scrolled (535, 460) with delta (0, 0)
Screenshot: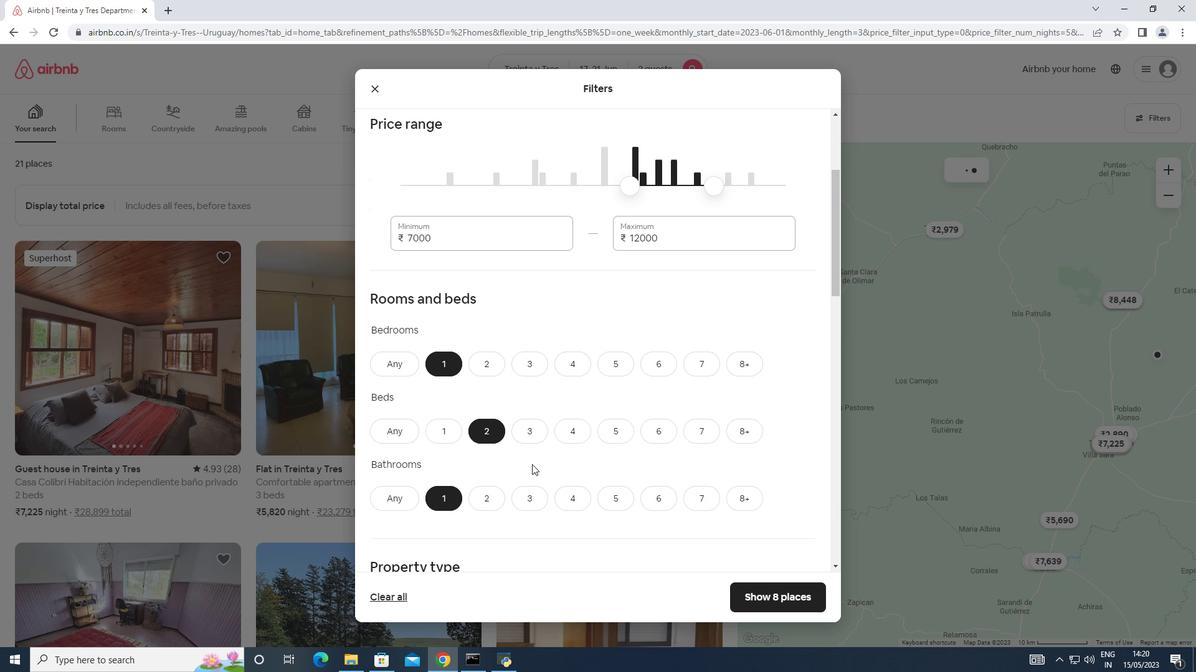 
Action: Mouse moved to (537, 456)
Screenshot: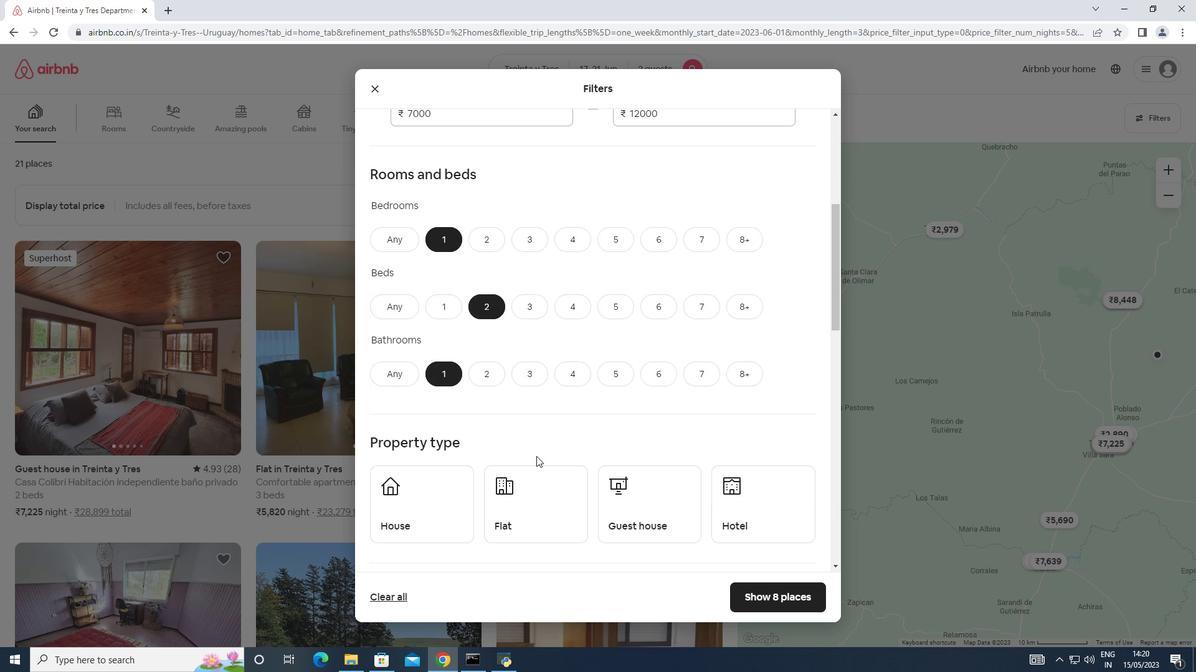 
Action: Mouse scrolled (537, 455) with delta (0, 0)
Screenshot: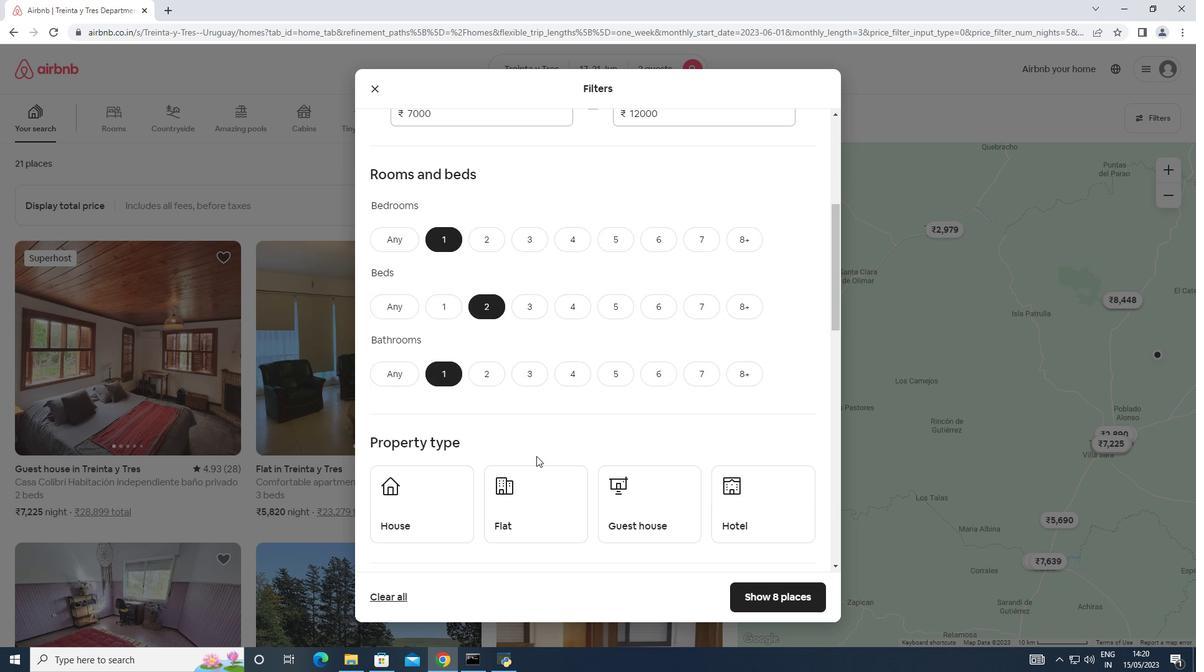 
Action: Mouse scrolled (537, 455) with delta (0, 0)
Screenshot: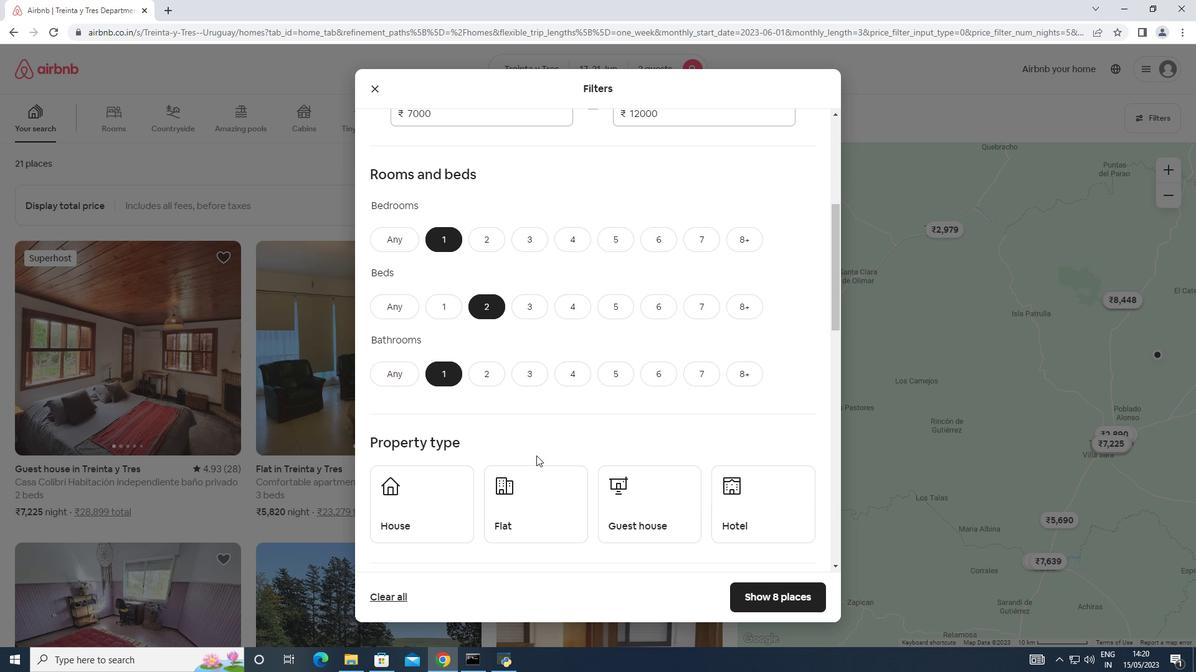 
Action: Mouse moved to (421, 383)
Screenshot: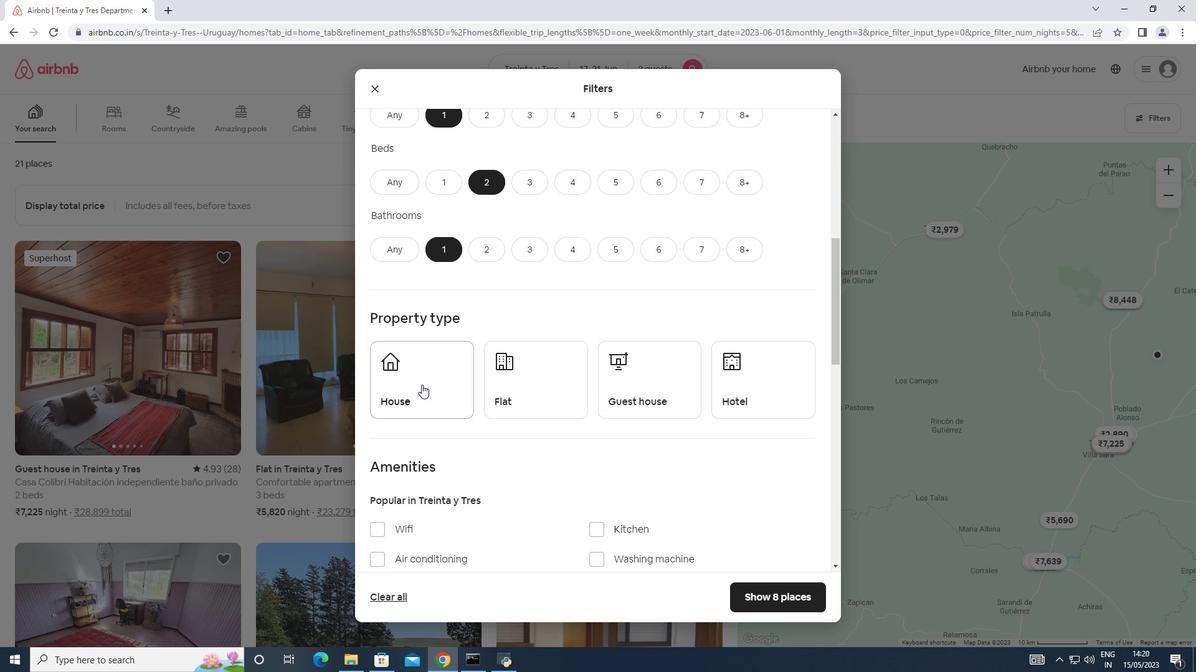 
Action: Mouse pressed left at (421, 383)
Screenshot: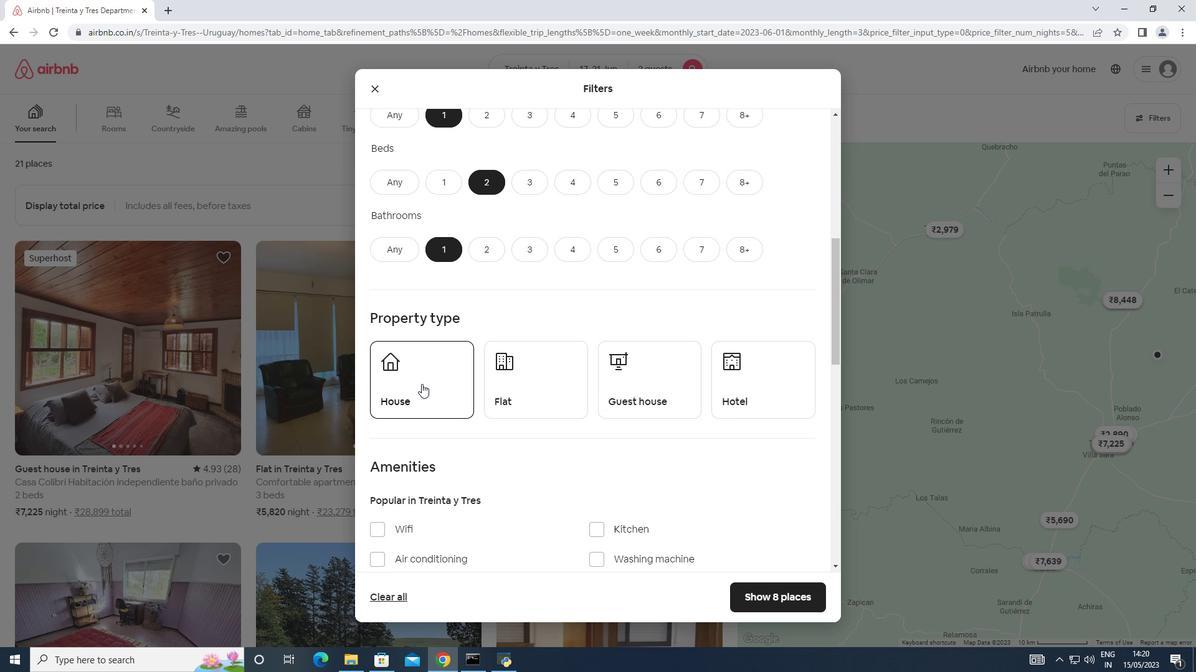 
Action: Mouse moved to (513, 394)
Screenshot: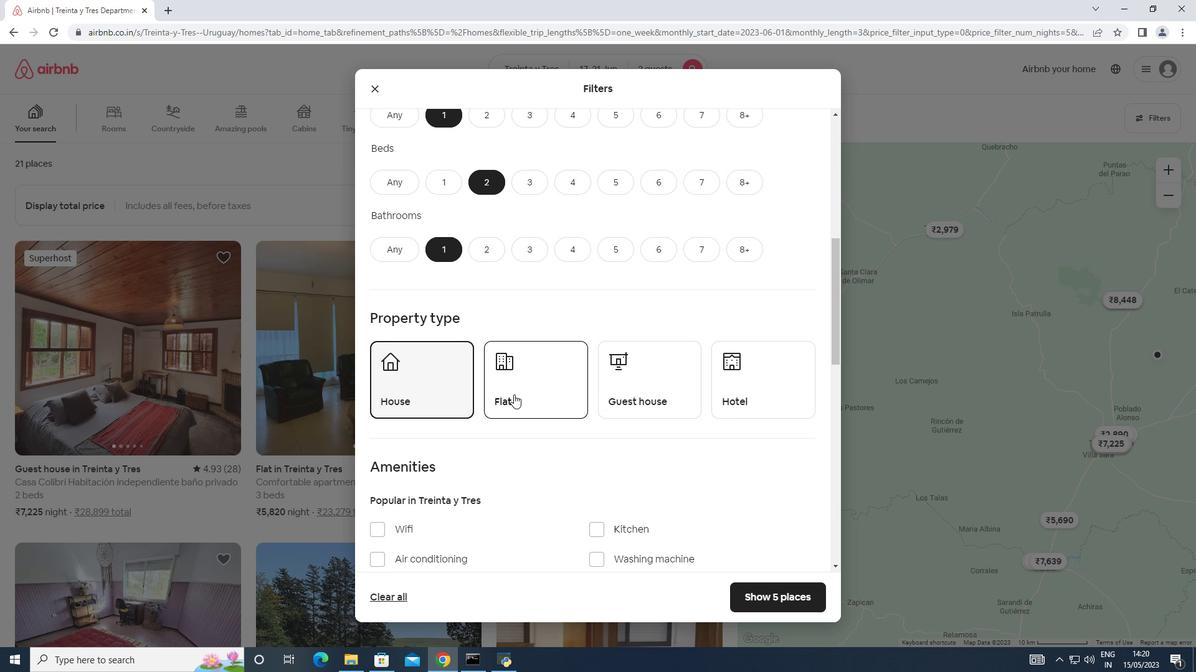 
Action: Mouse pressed left at (513, 394)
Screenshot: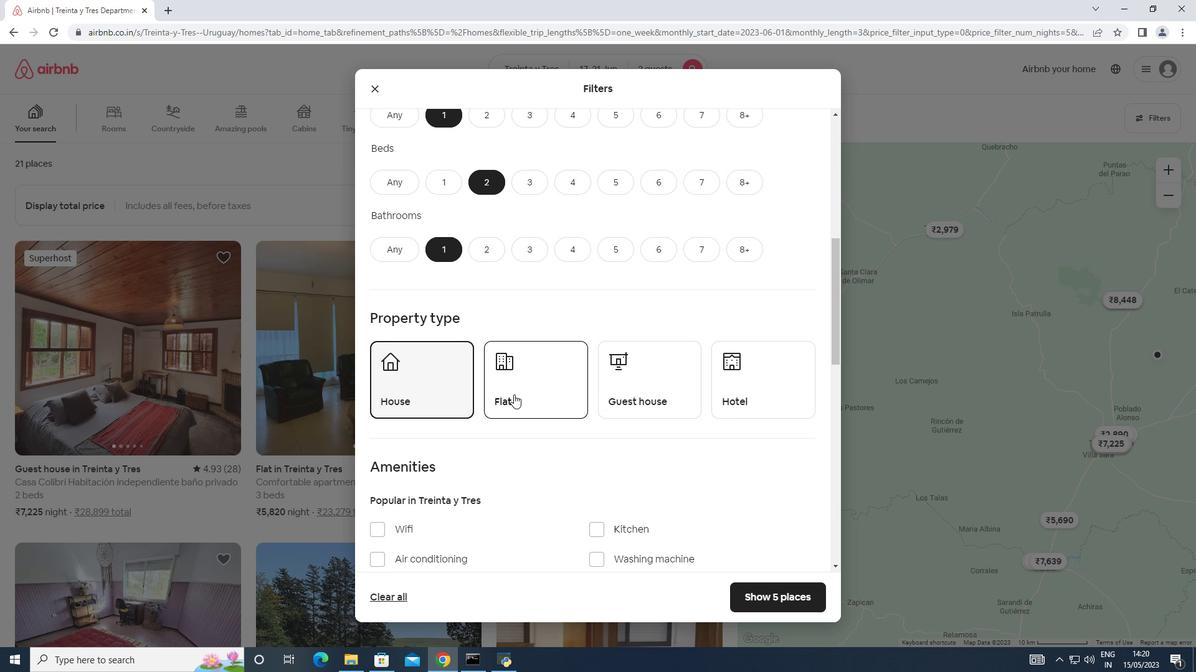 
Action: Mouse moved to (629, 370)
Screenshot: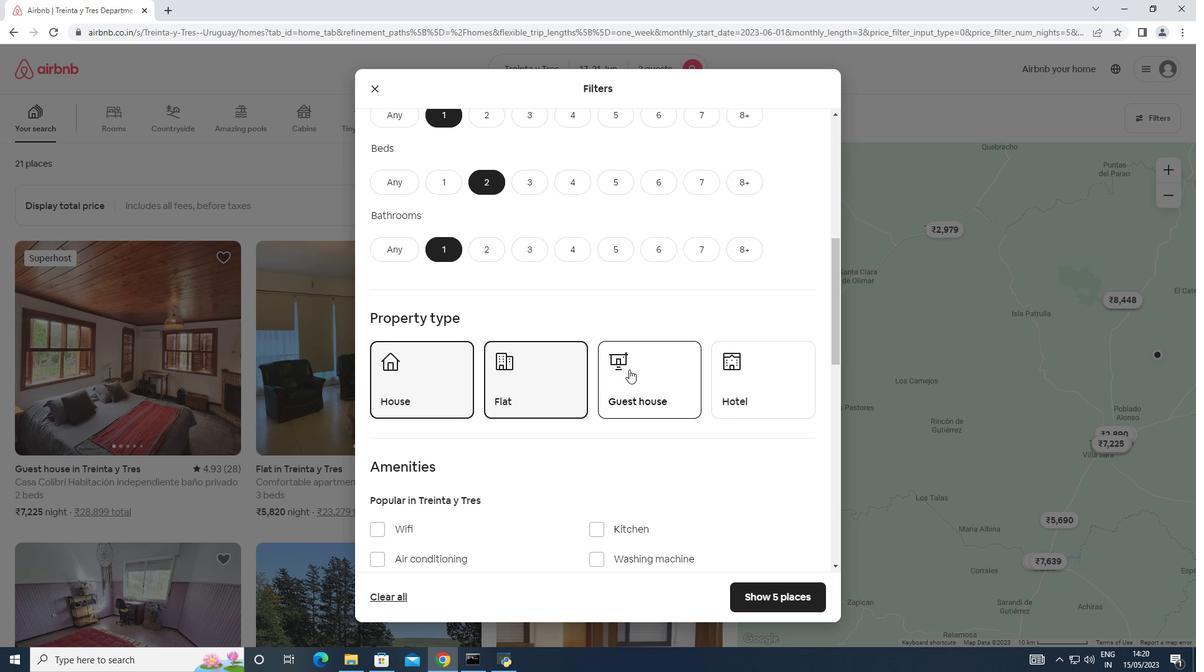 
Action: Mouse pressed left at (629, 370)
Screenshot: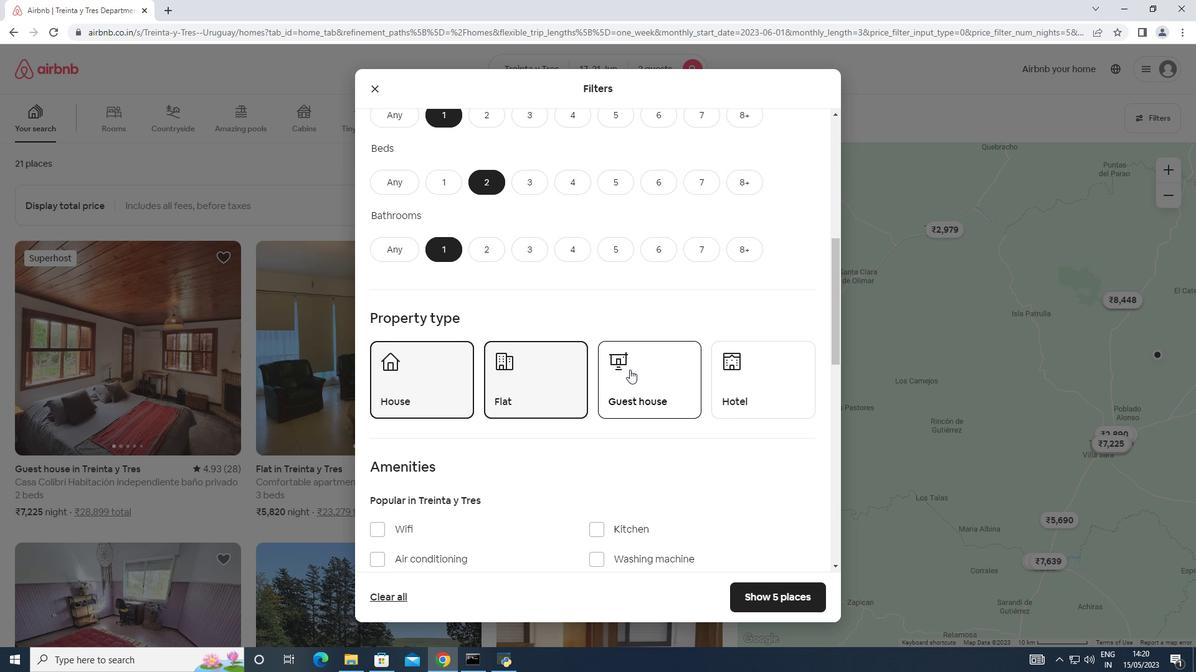 
Action: Mouse scrolled (629, 369) with delta (0, 0)
Screenshot: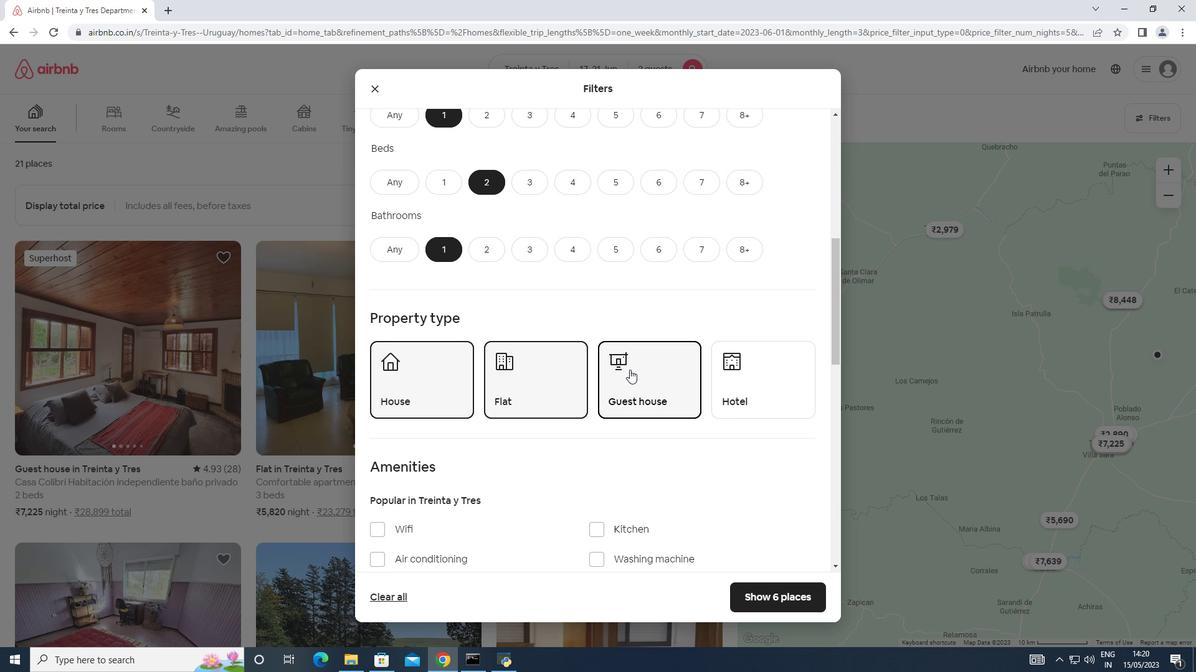 
Action: Mouse scrolled (629, 369) with delta (0, 0)
Screenshot: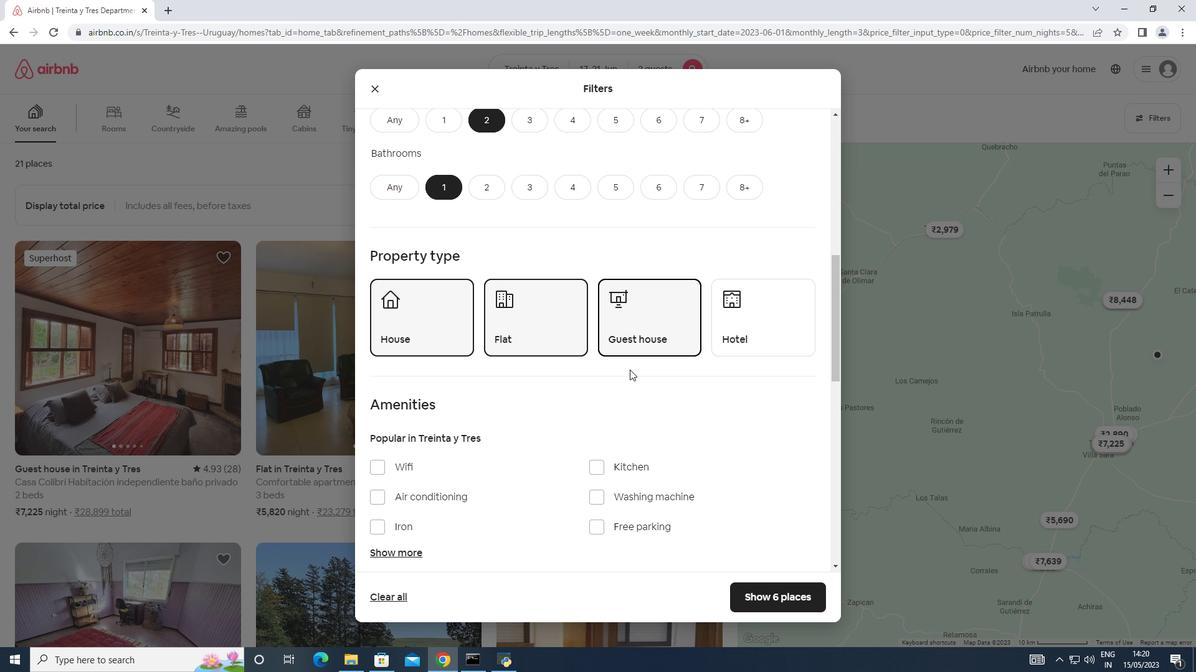 
Action: Mouse moved to (374, 403)
Screenshot: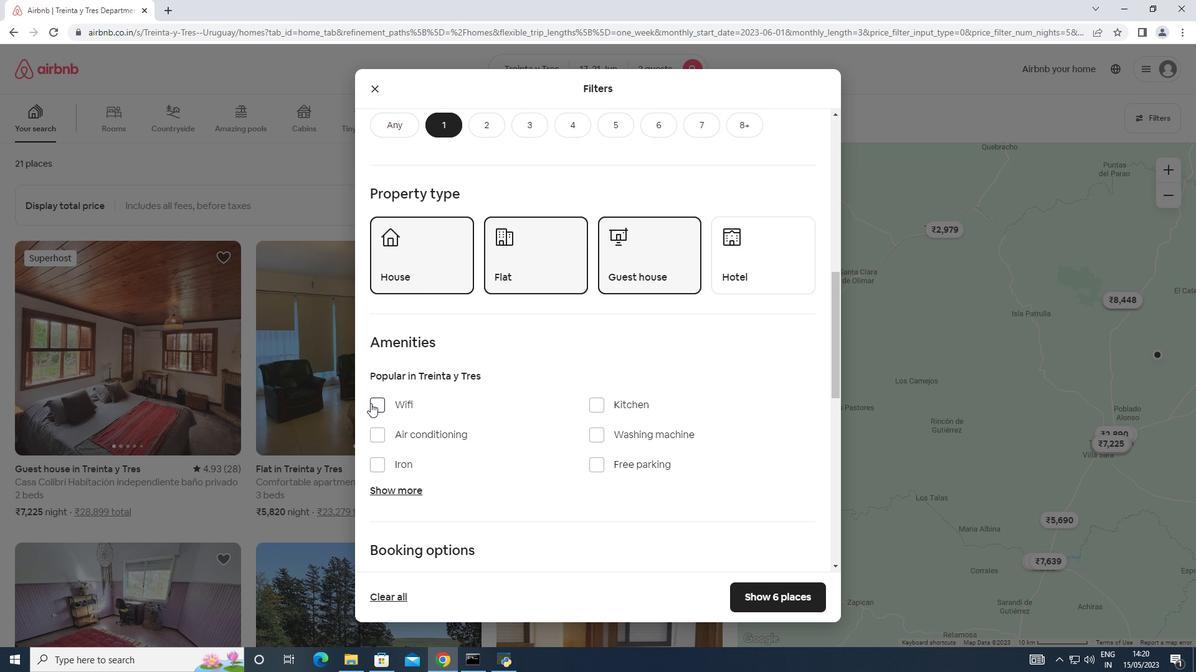 
Action: Mouse pressed left at (374, 403)
Screenshot: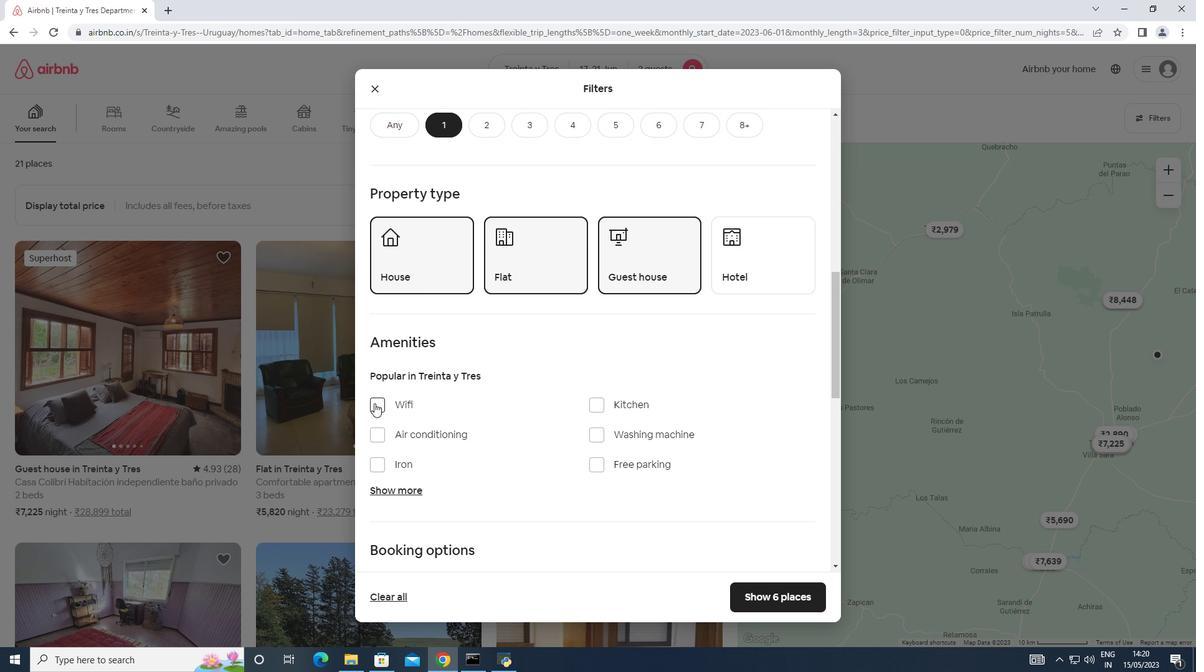 
Action: Mouse moved to (458, 397)
Screenshot: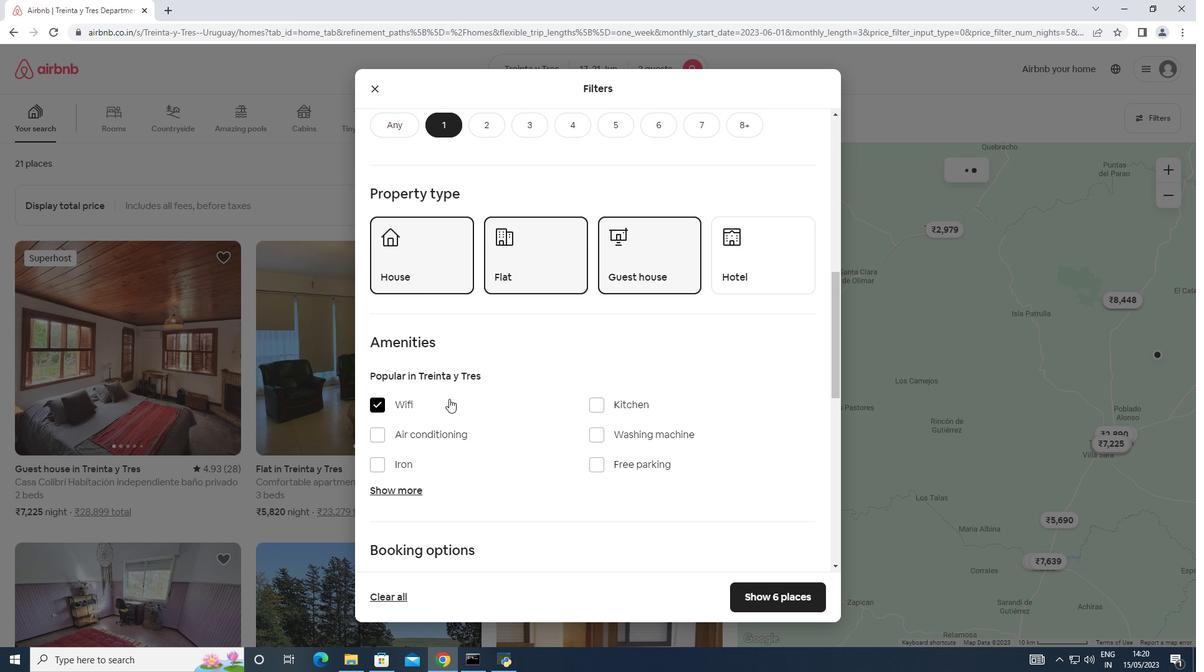 
Action: Mouse scrolled (458, 396) with delta (0, 0)
Screenshot: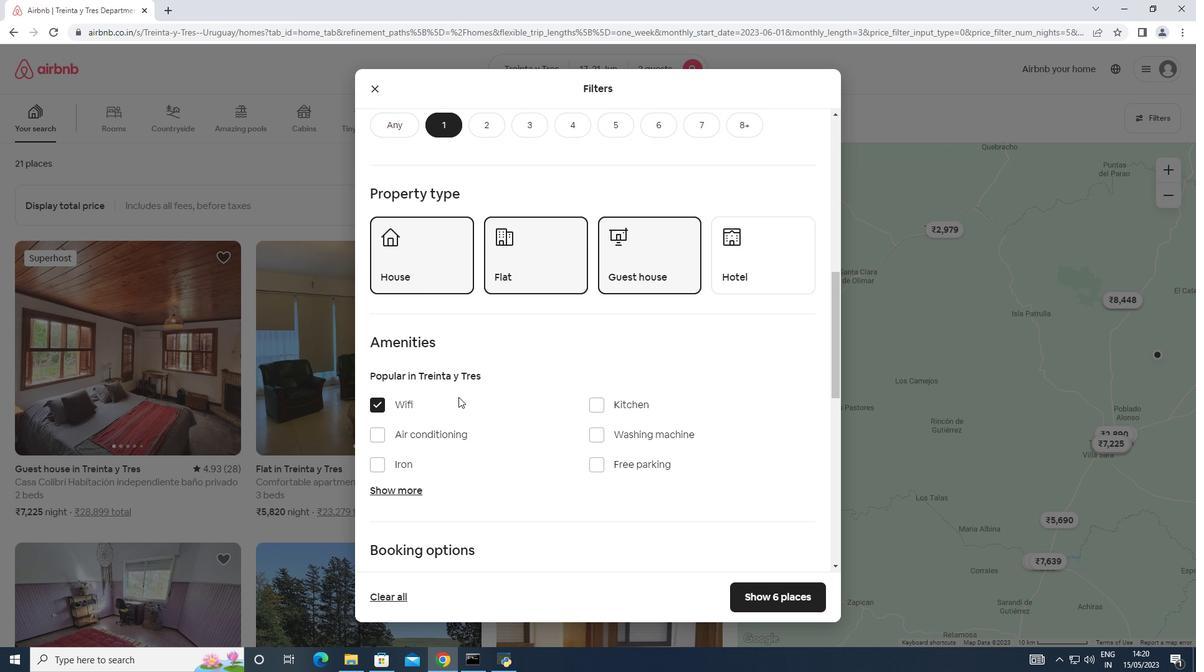 
Action: Mouse scrolled (458, 396) with delta (0, 0)
Screenshot: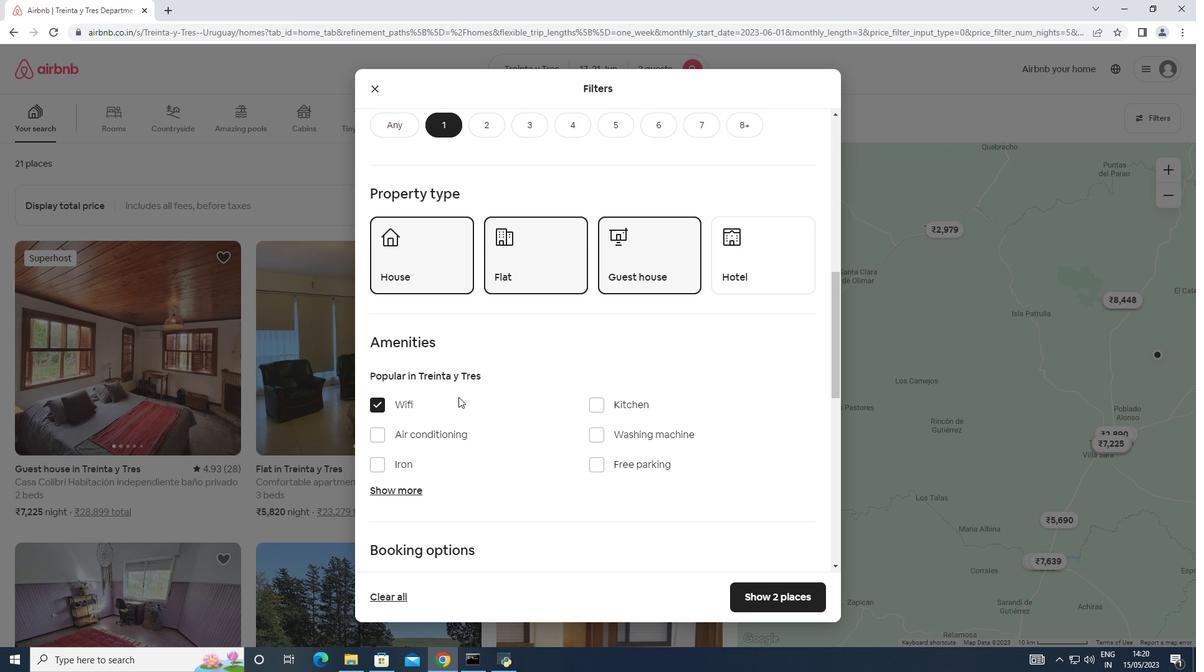 
Action: Mouse moved to (459, 397)
Screenshot: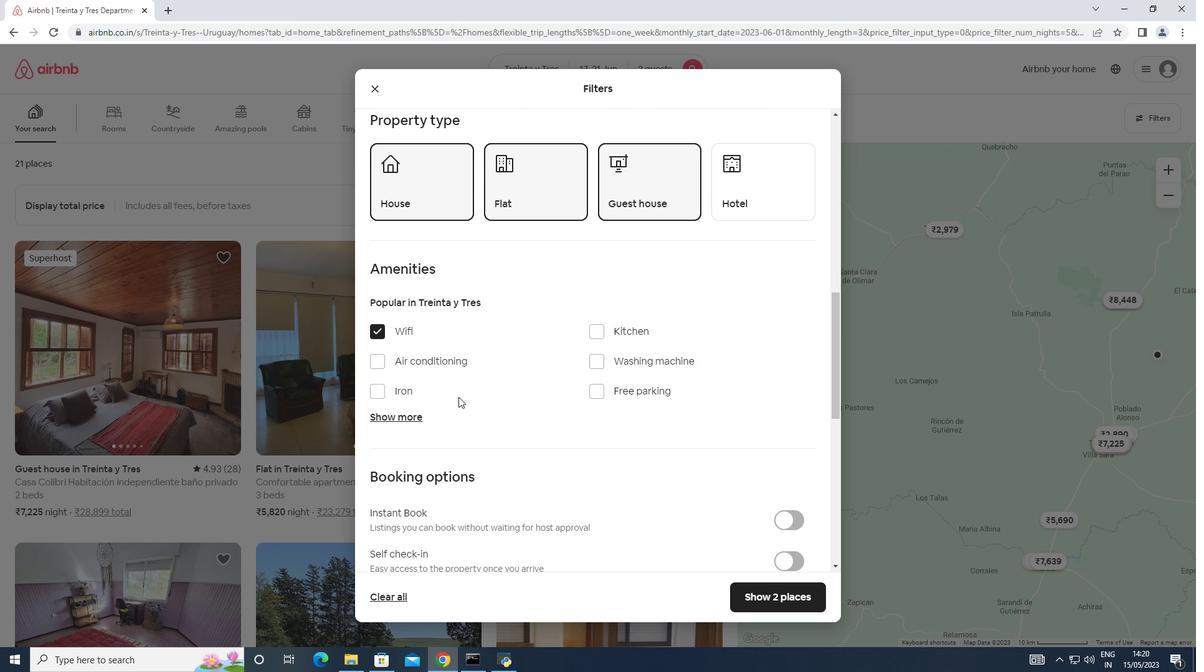 
Action: Mouse scrolled (459, 396) with delta (0, 0)
Screenshot: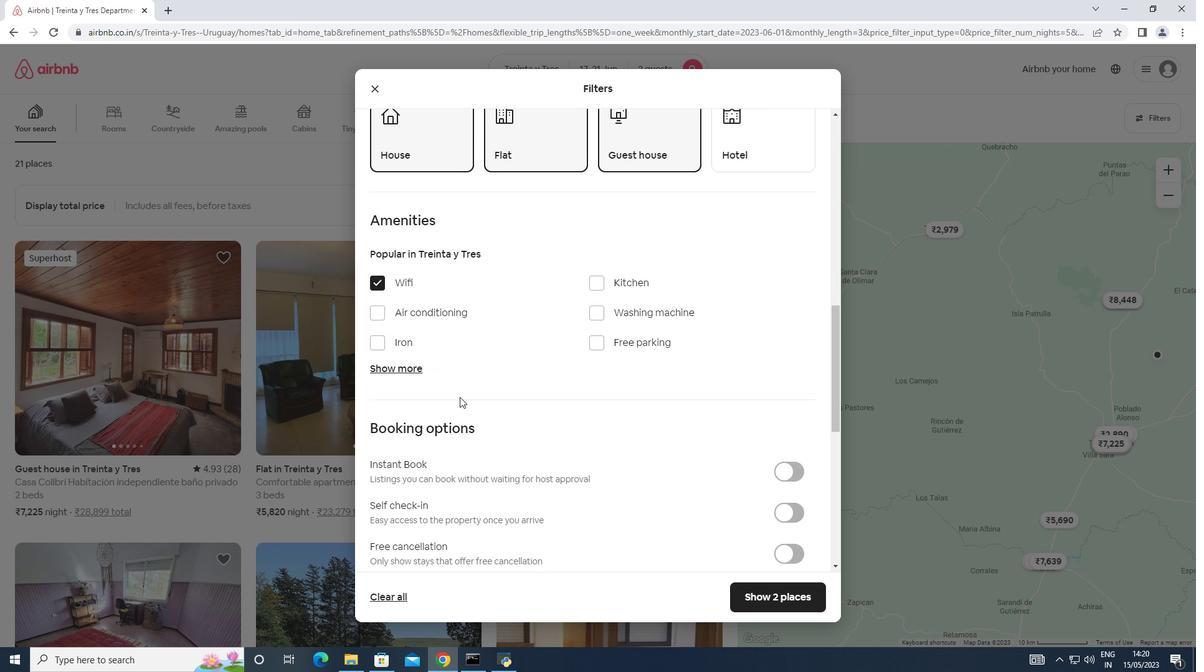 
Action: Mouse scrolled (459, 396) with delta (0, 0)
Screenshot: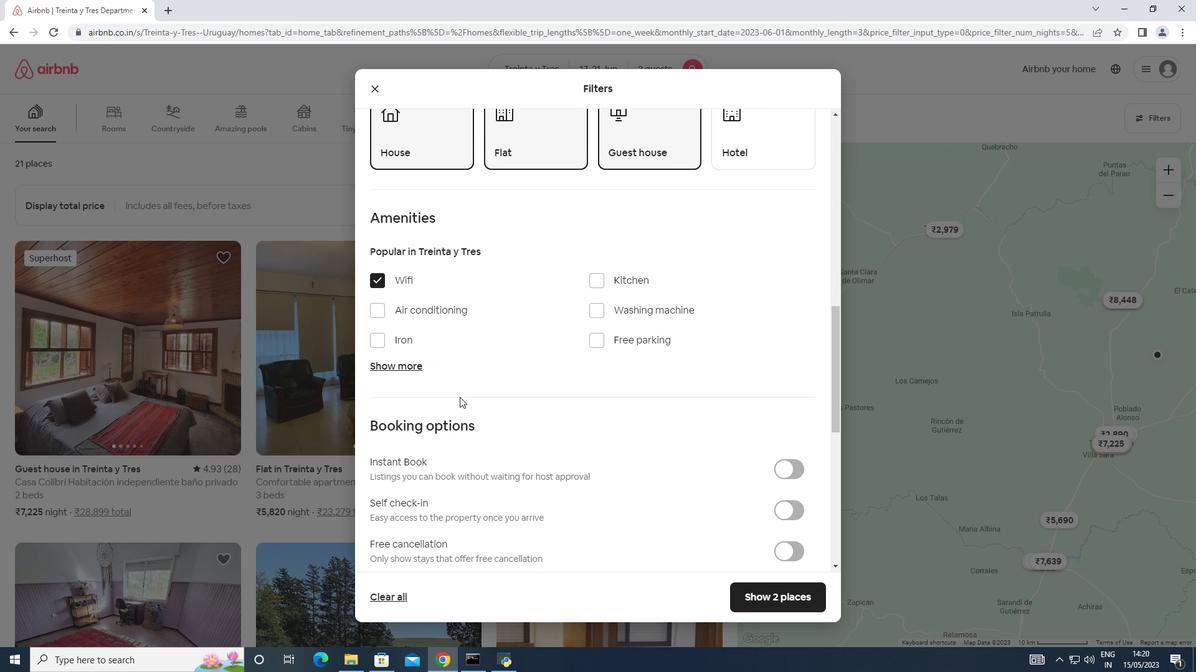 
Action: Mouse moved to (469, 396)
Screenshot: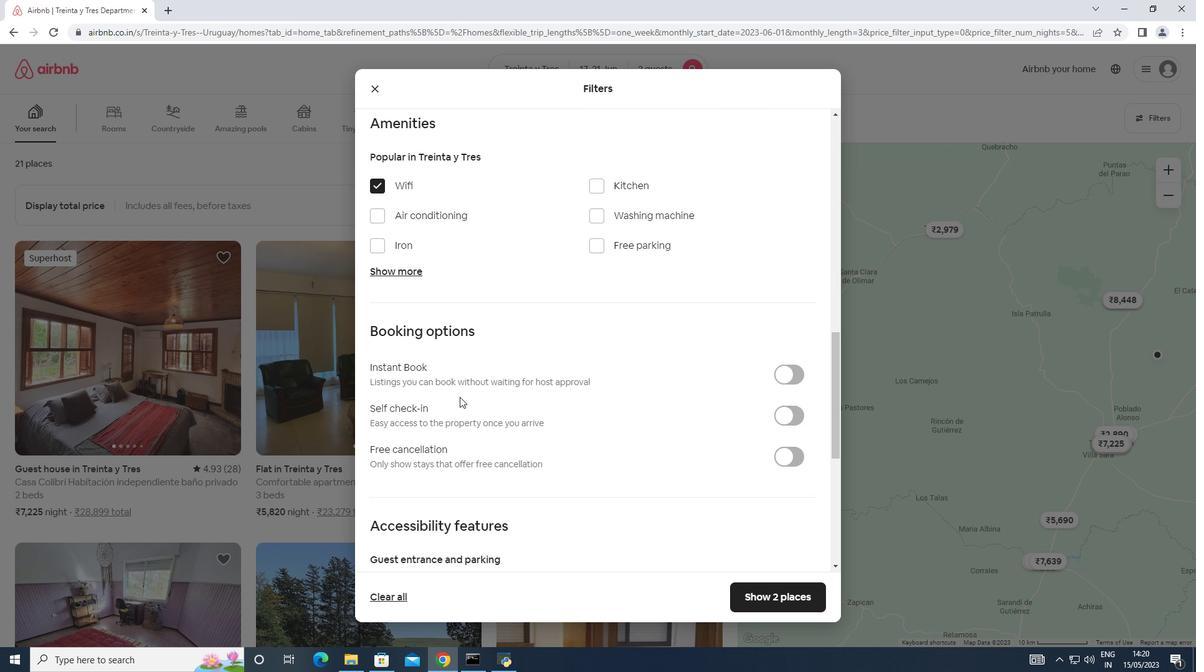 
Action: Mouse scrolled (469, 395) with delta (0, 0)
Screenshot: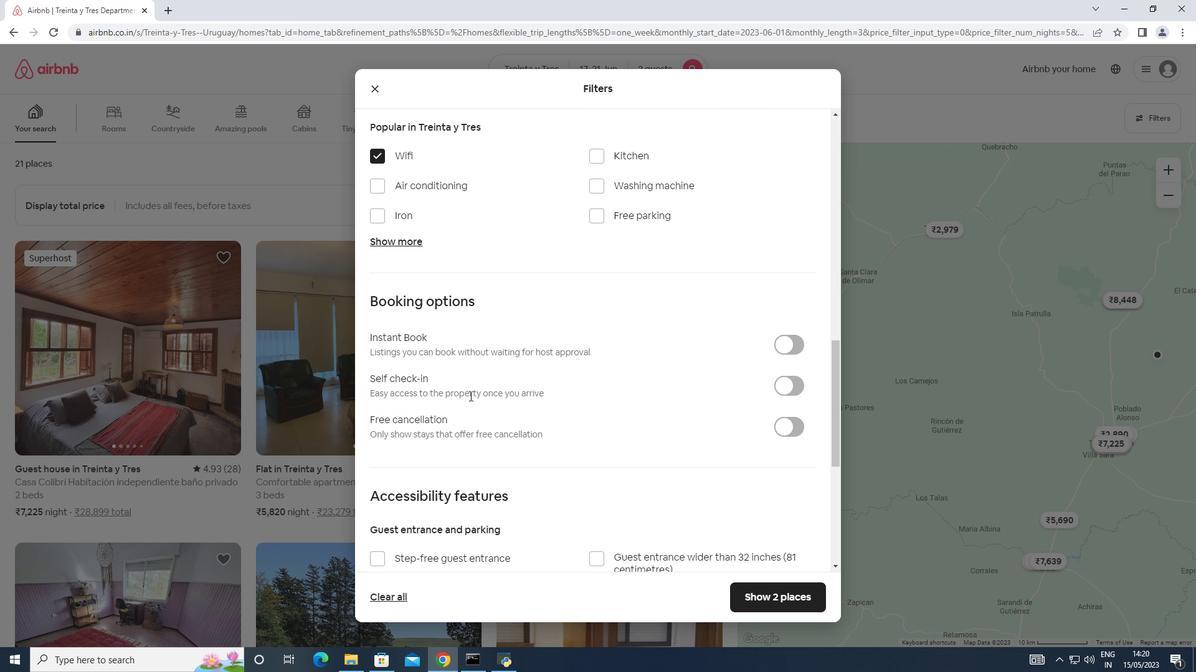 
Action: Mouse moved to (781, 330)
Screenshot: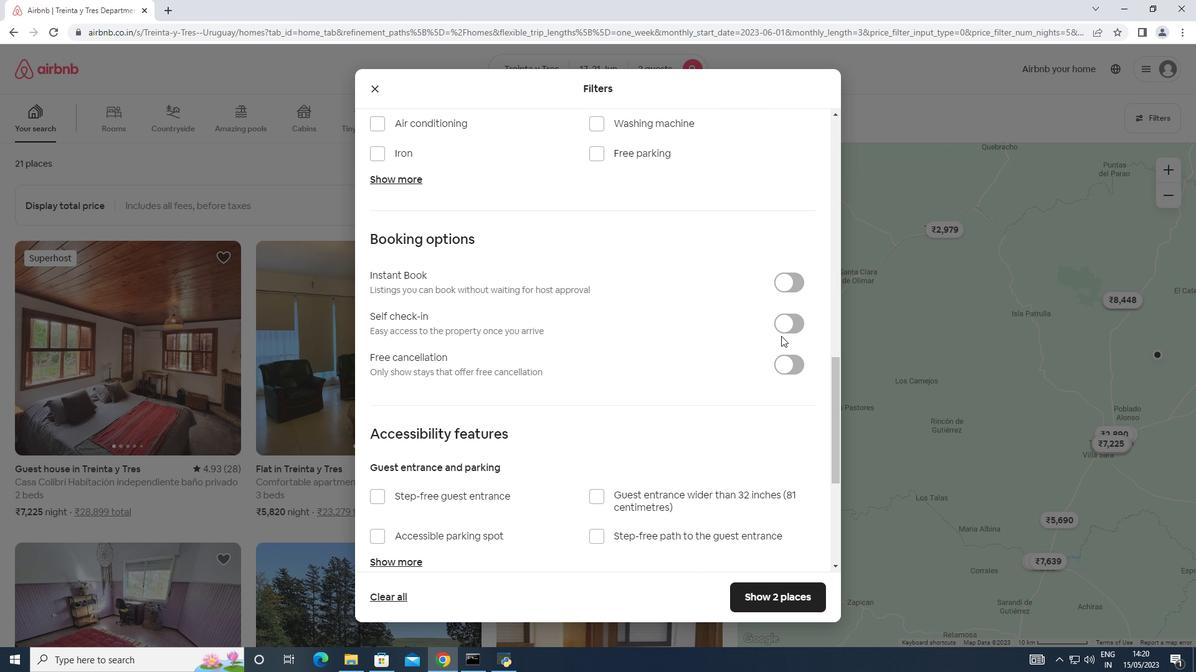
Action: Mouse pressed left at (781, 330)
Screenshot: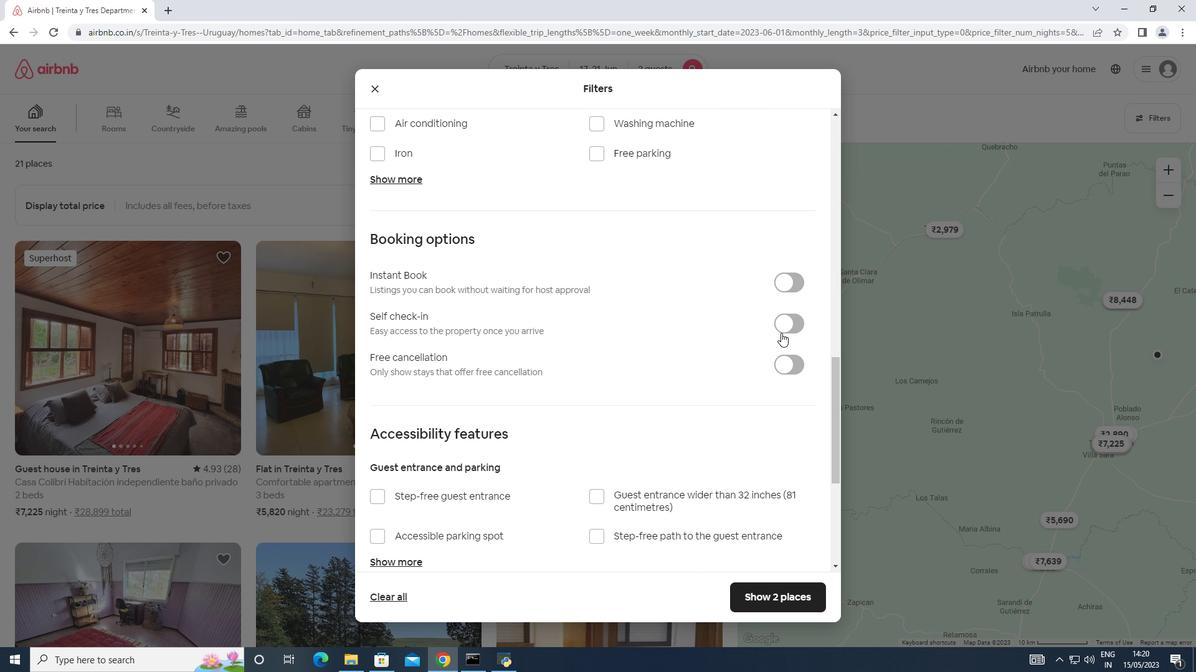 
Action: Mouse moved to (429, 409)
Screenshot: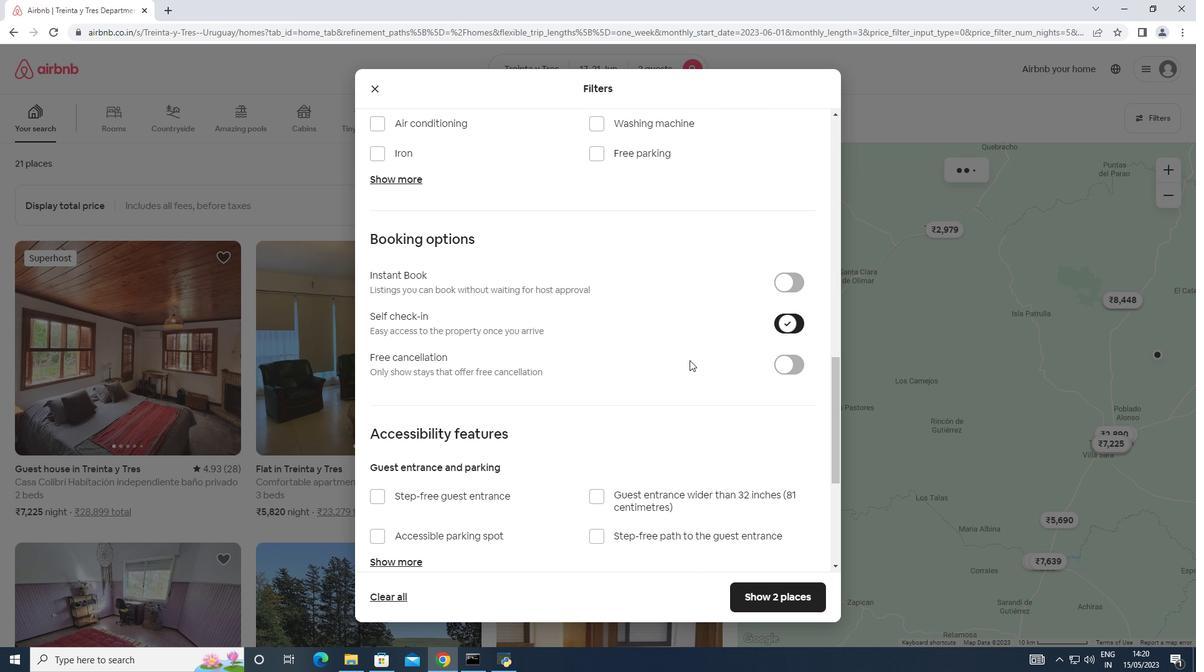 
Action: Mouse scrolled (429, 408) with delta (0, 0)
Screenshot: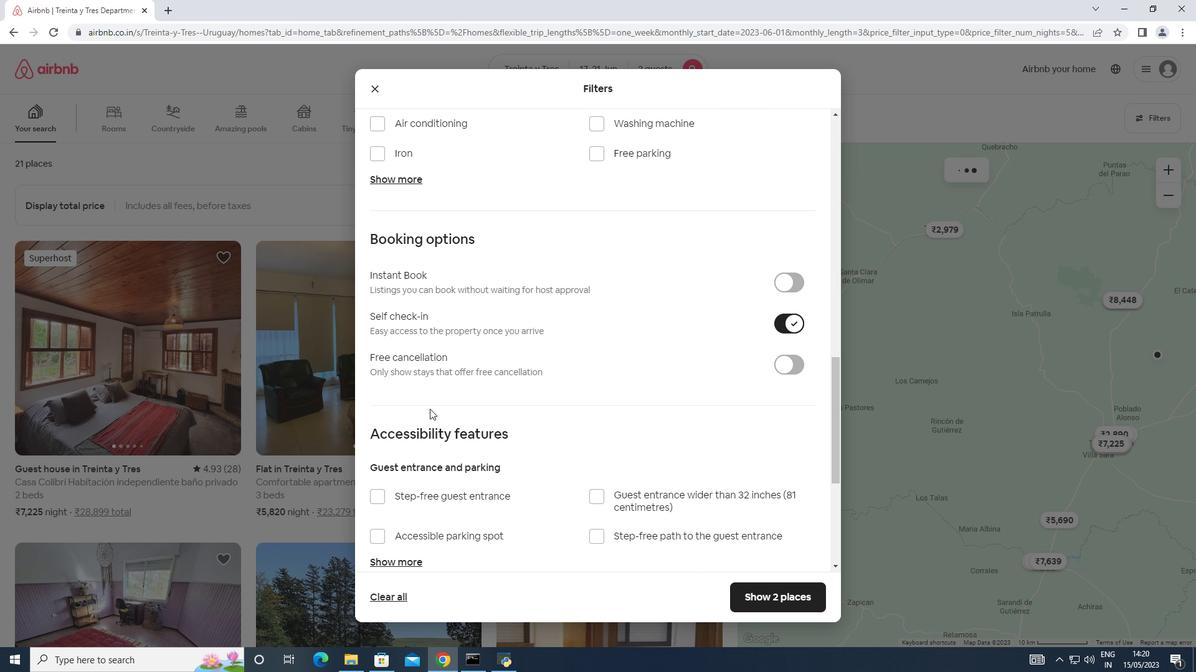 
Action: Mouse scrolled (429, 408) with delta (0, 0)
Screenshot: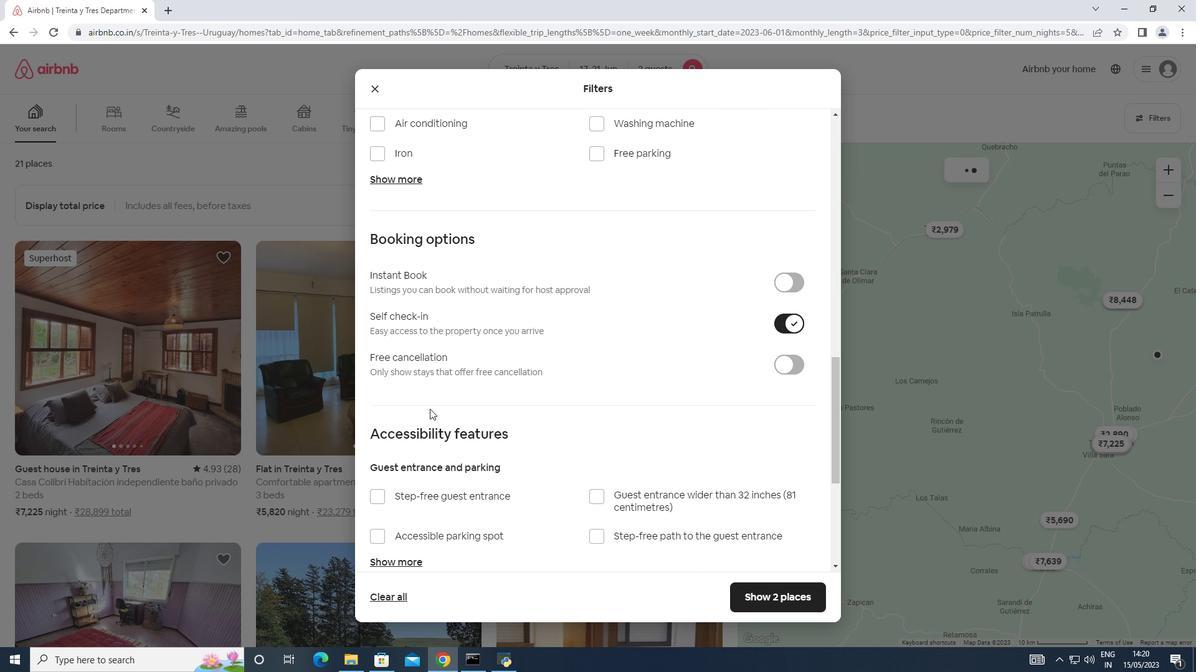 
Action: Mouse scrolled (429, 408) with delta (0, 0)
Screenshot: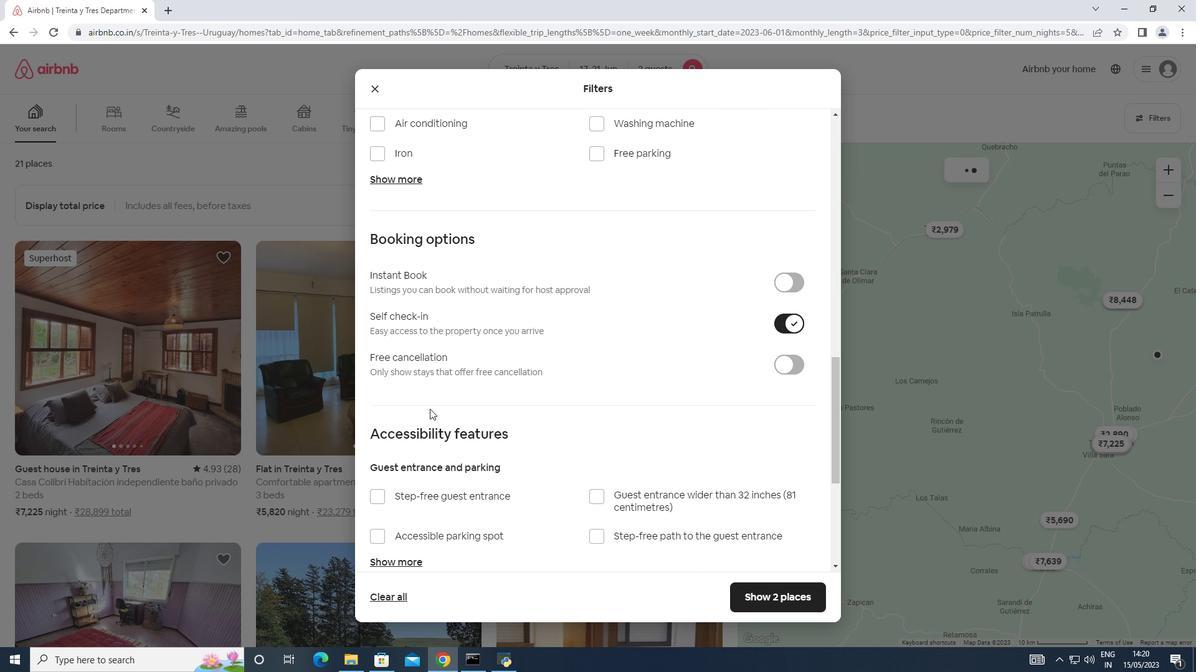 
Action: Mouse scrolled (429, 408) with delta (0, 0)
Screenshot: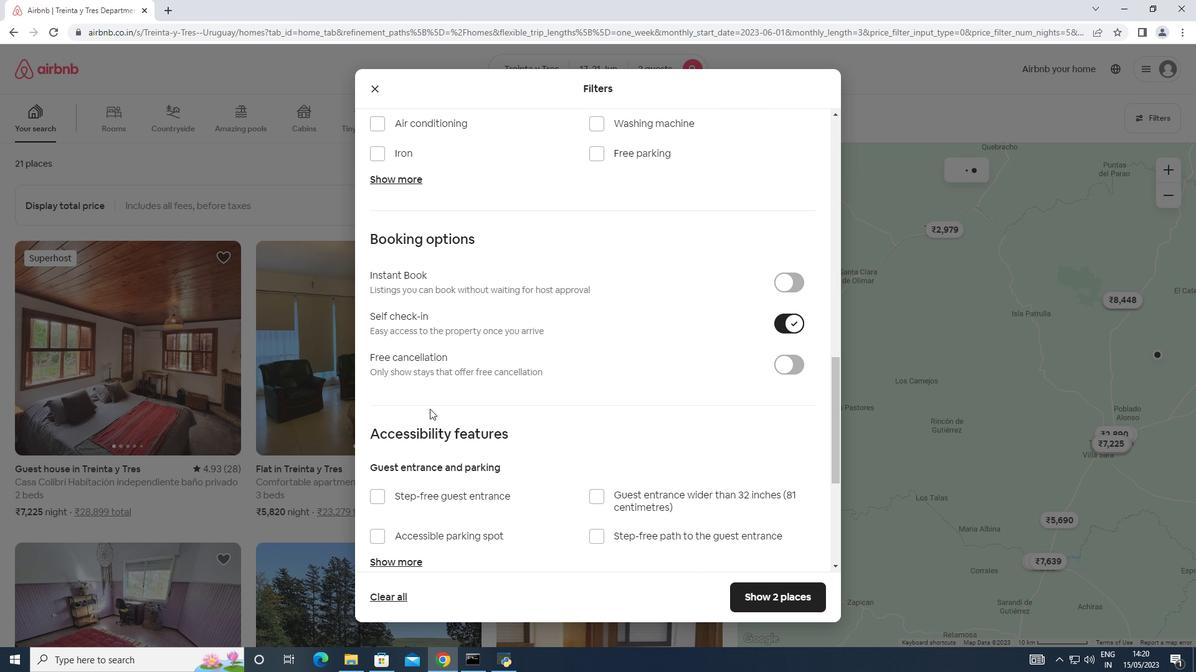 
Action: Mouse scrolled (429, 408) with delta (0, 0)
Screenshot: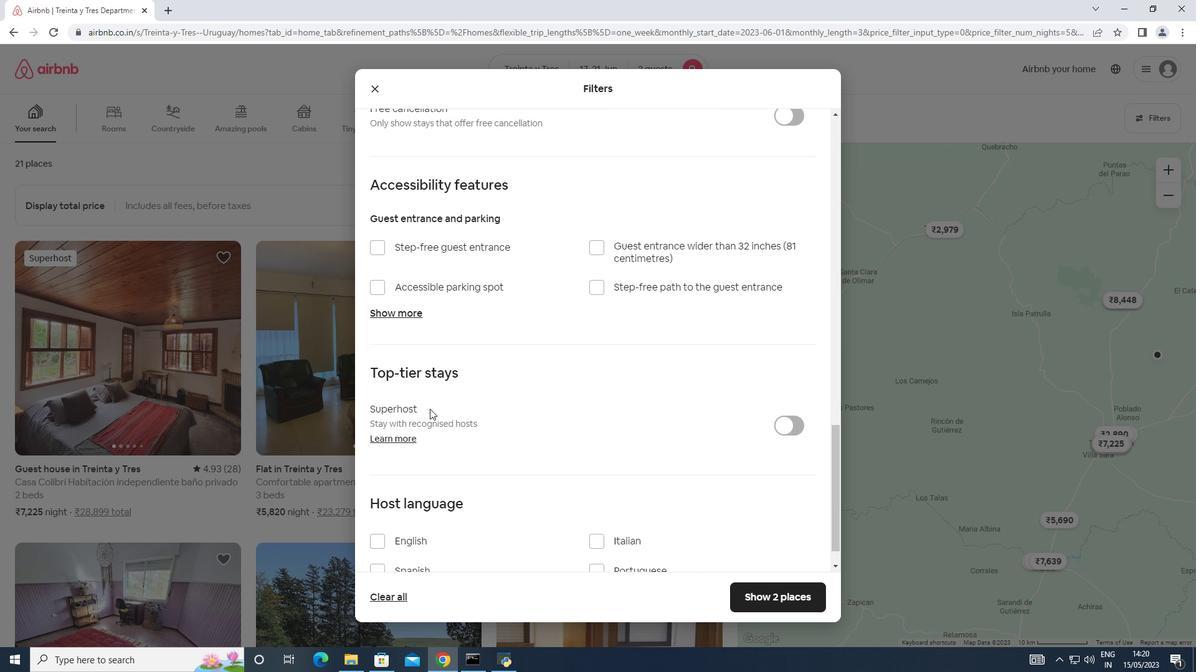 
Action: Mouse scrolled (429, 408) with delta (0, 0)
Screenshot: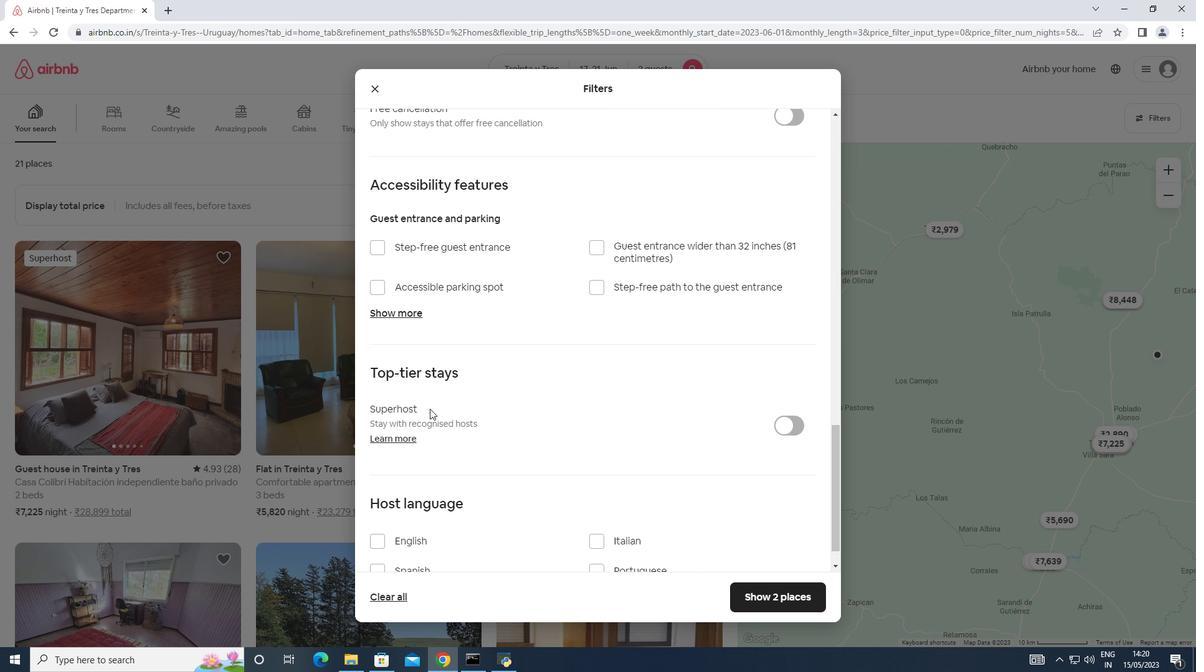 
Action: Mouse scrolled (429, 408) with delta (0, 0)
Screenshot: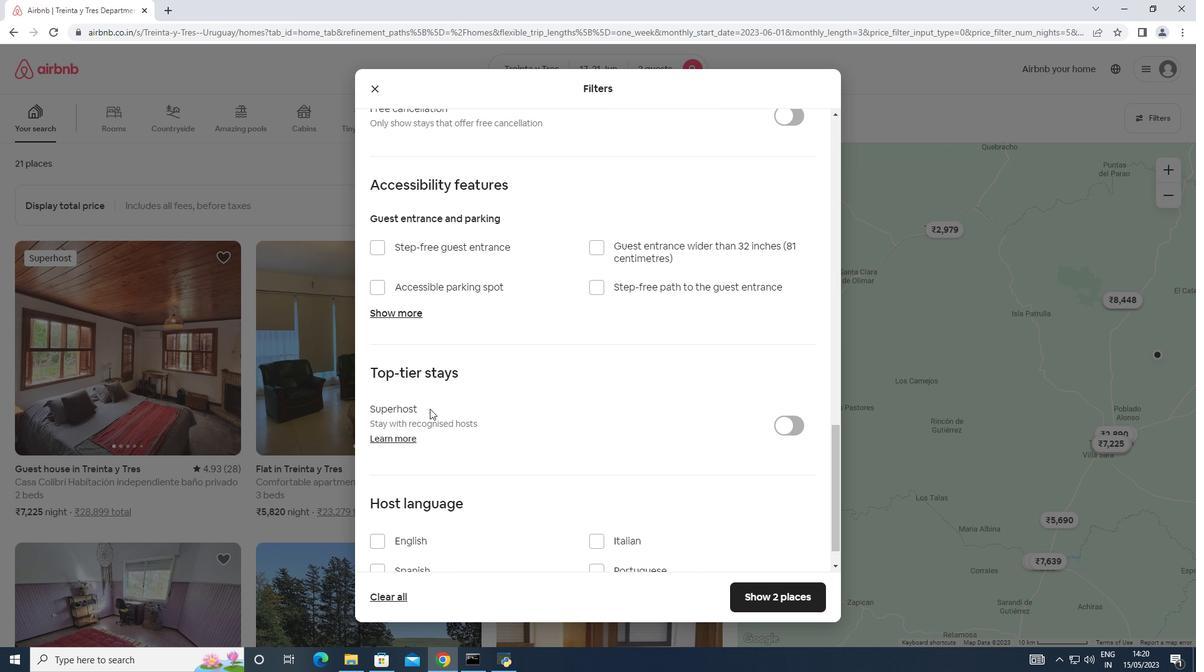 
Action: Mouse scrolled (429, 408) with delta (0, 0)
Screenshot: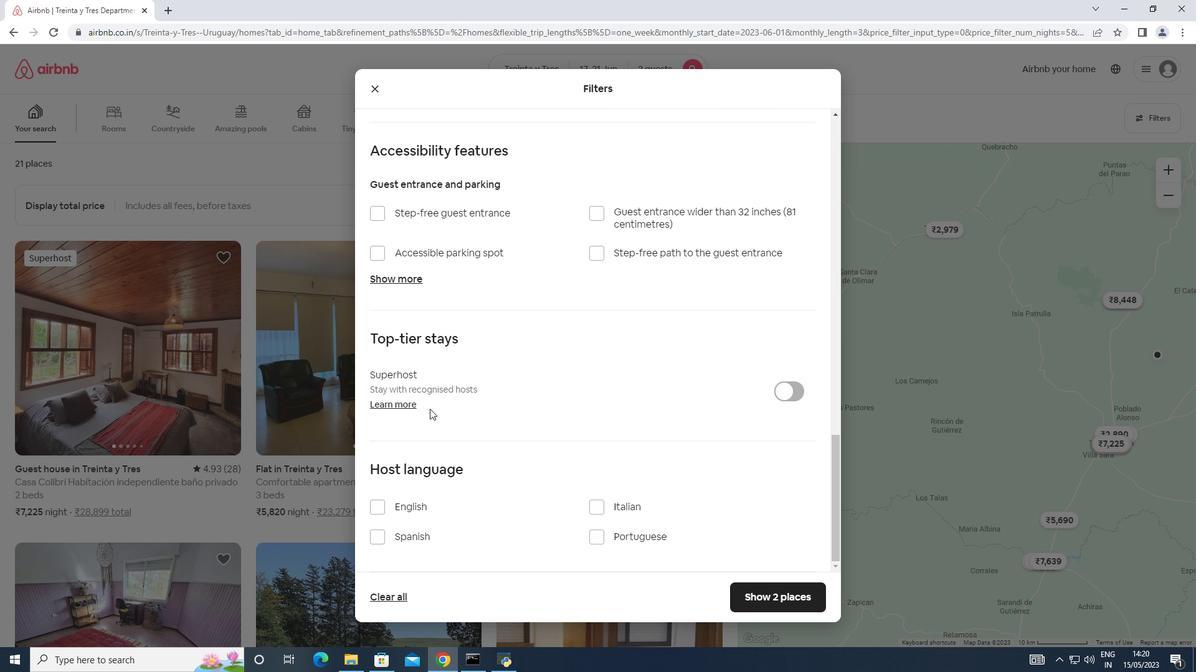 
Action: Mouse scrolled (429, 408) with delta (0, 0)
Screenshot: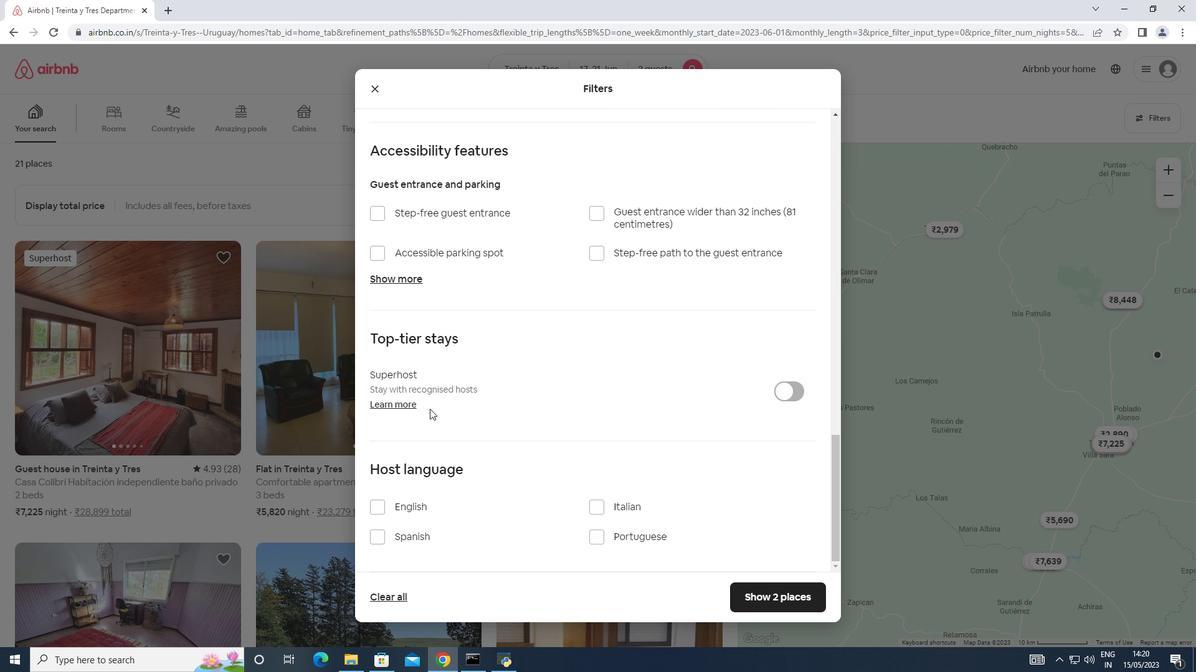 
Action: Mouse moved to (375, 503)
Screenshot: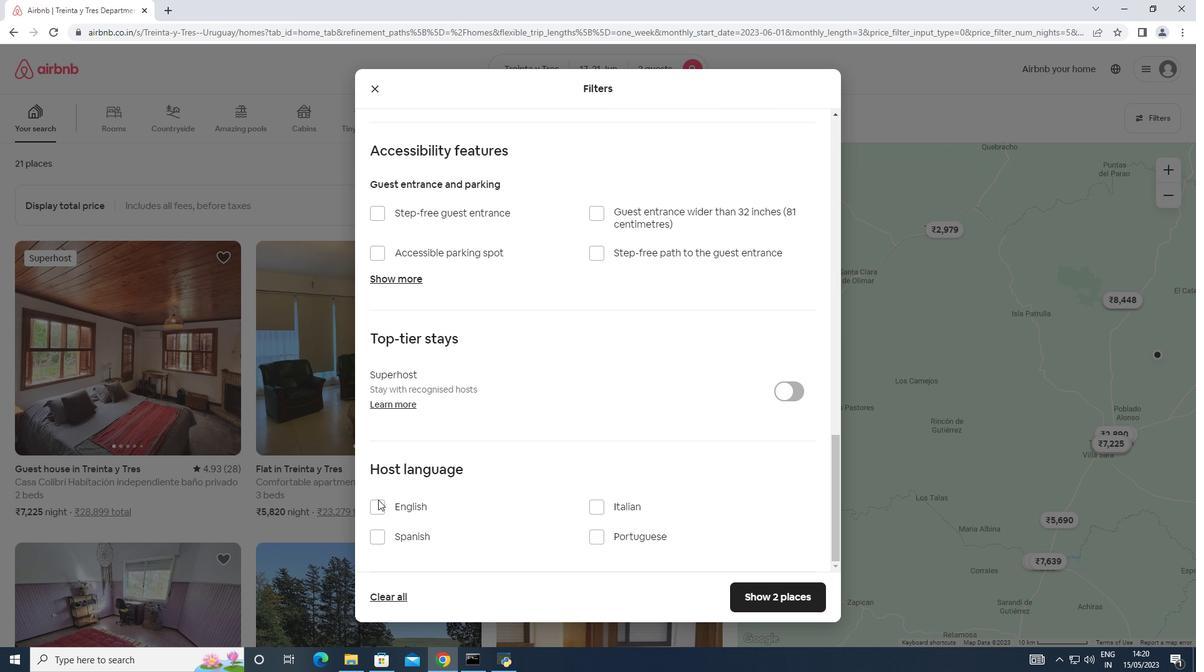 
Action: Mouse pressed left at (375, 503)
Screenshot: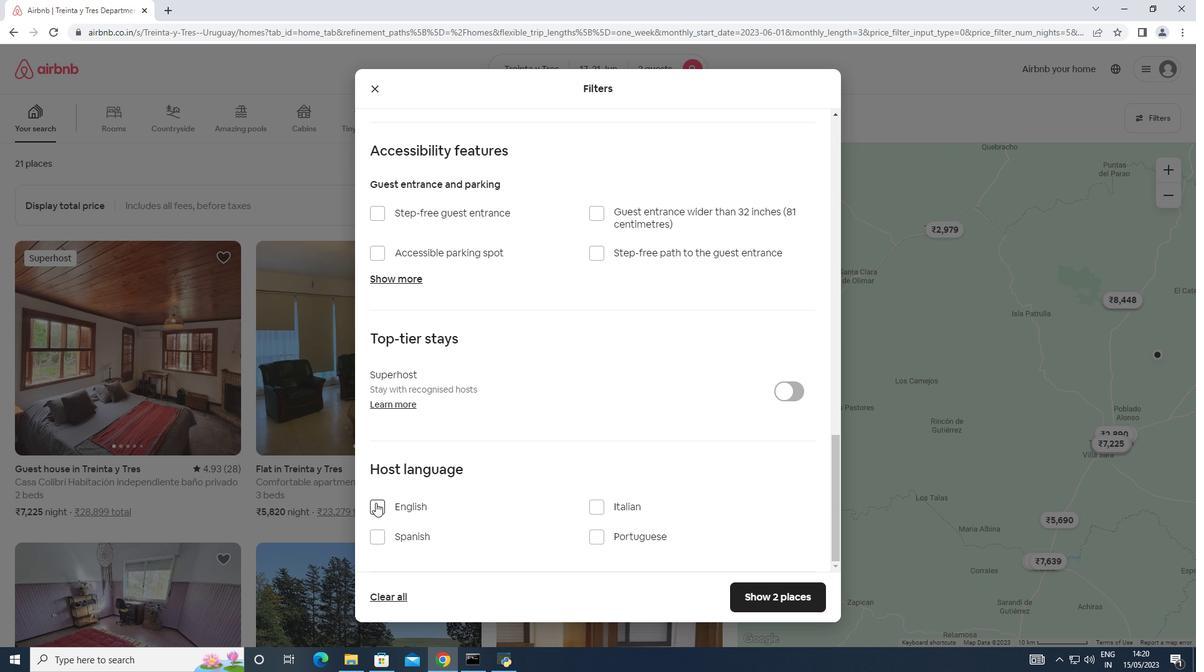 
Action: Mouse moved to (793, 599)
Screenshot: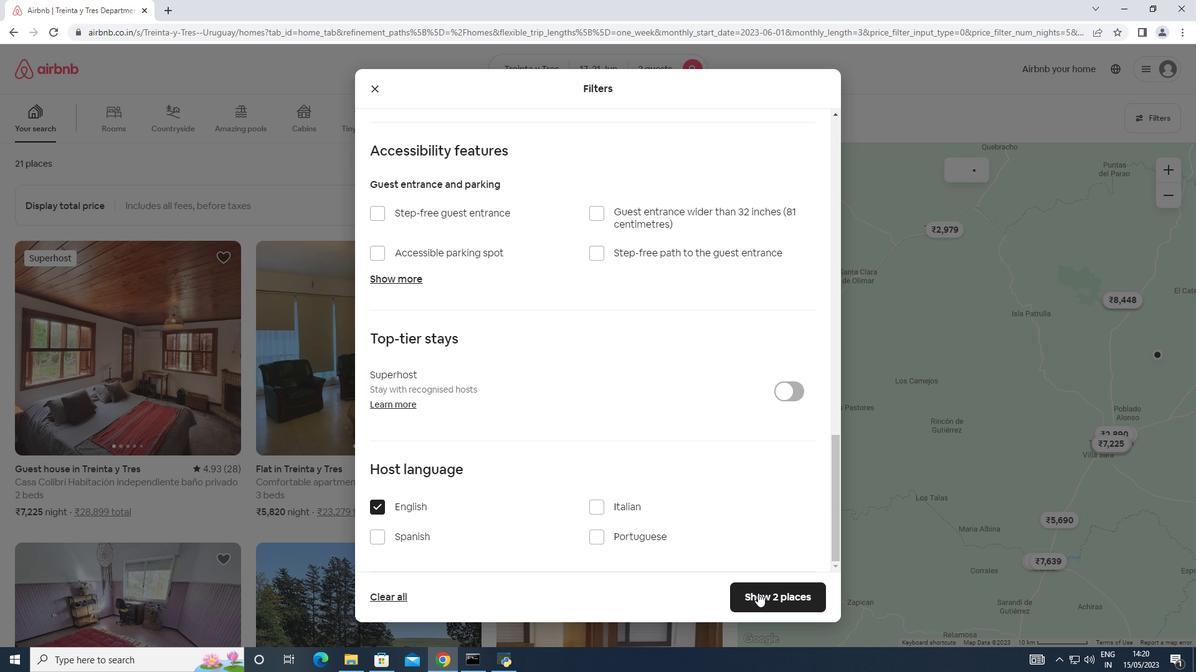 
Action: Mouse pressed left at (793, 599)
Screenshot: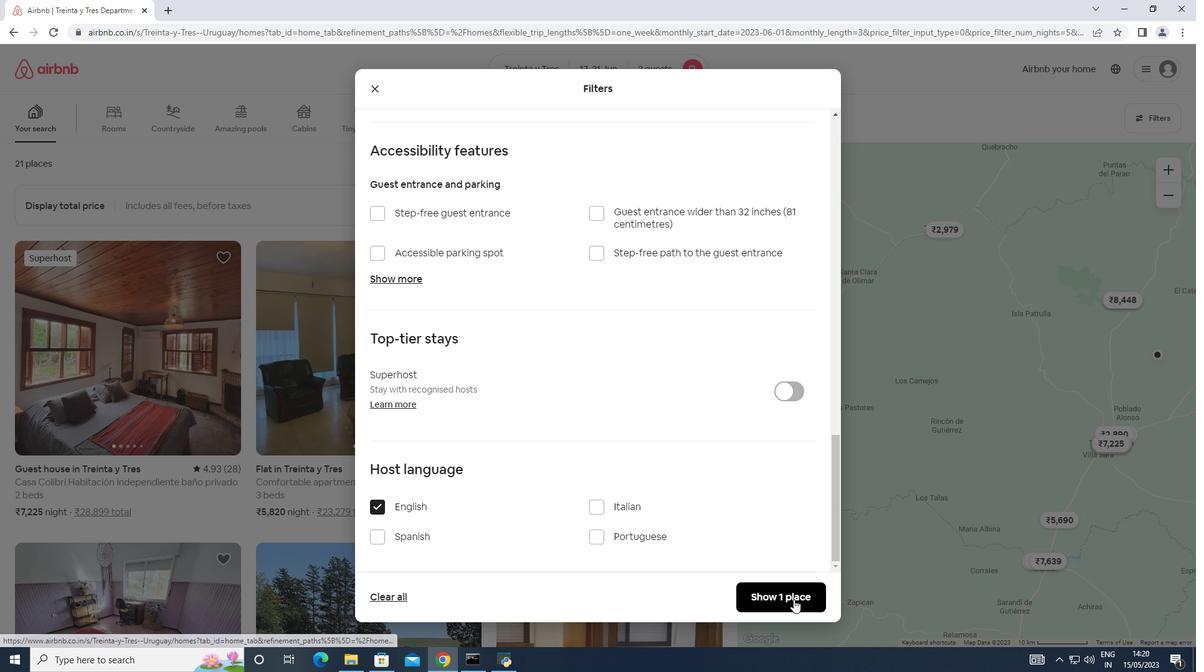 
